 Task: In the  document Reading.rtf Use the tool word Count 'and display word count while typing' Create the translated copy of the document in  'French' Change notification to  All Comments
Action: Mouse moved to (264, 445)
Screenshot: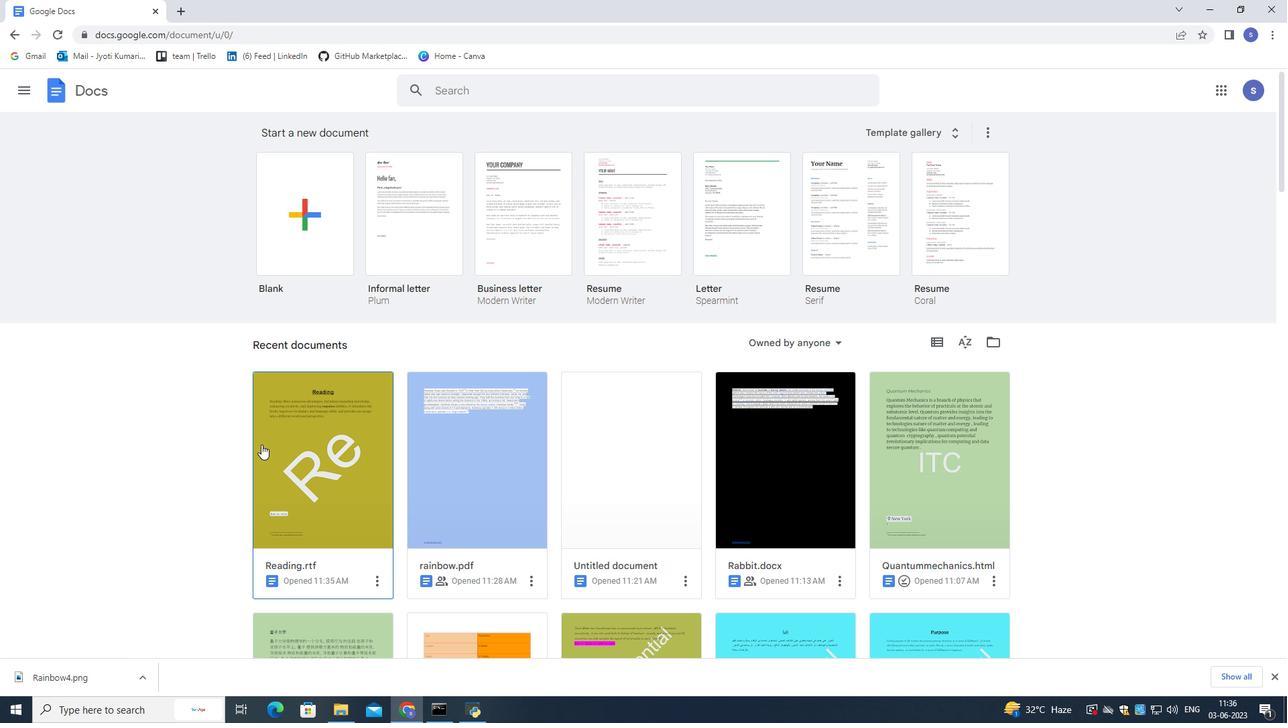 
Action: Mouse pressed left at (264, 445)
Screenshot: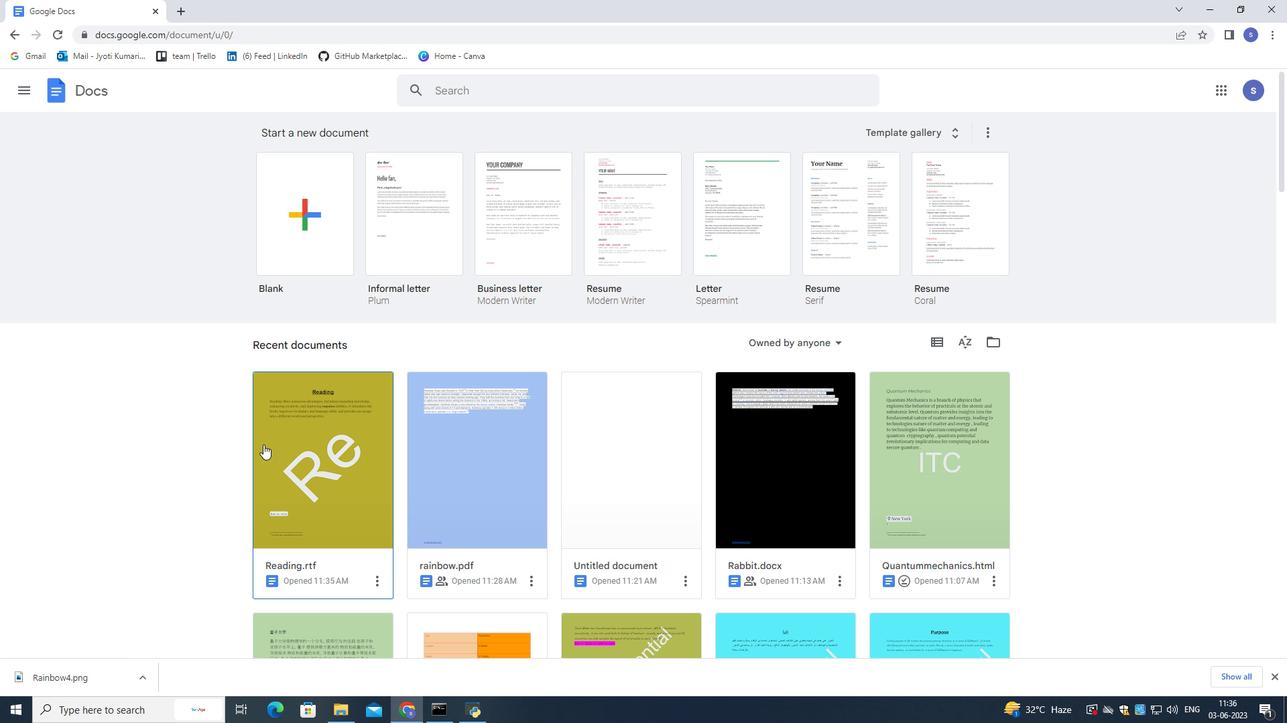 
Action: Mouse pressed left at (264, 445)
Screenshot: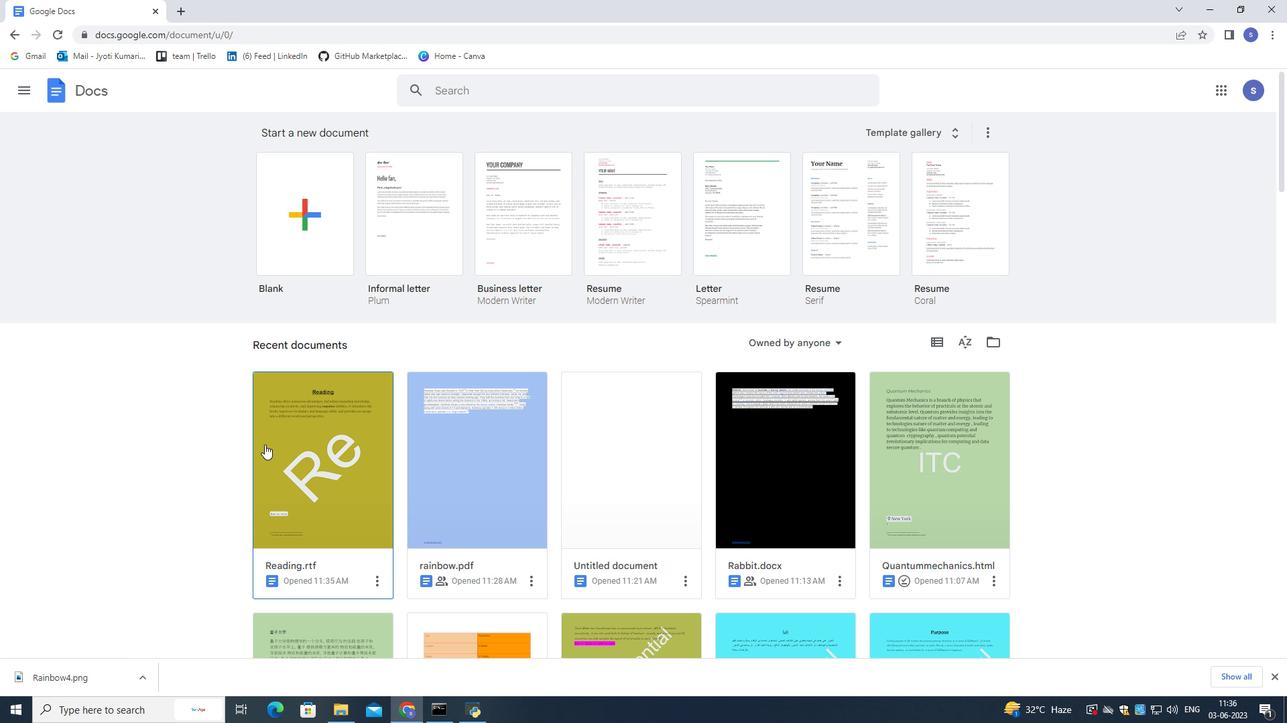 
Action: Mouse moved to (216, 96)
Screenshot: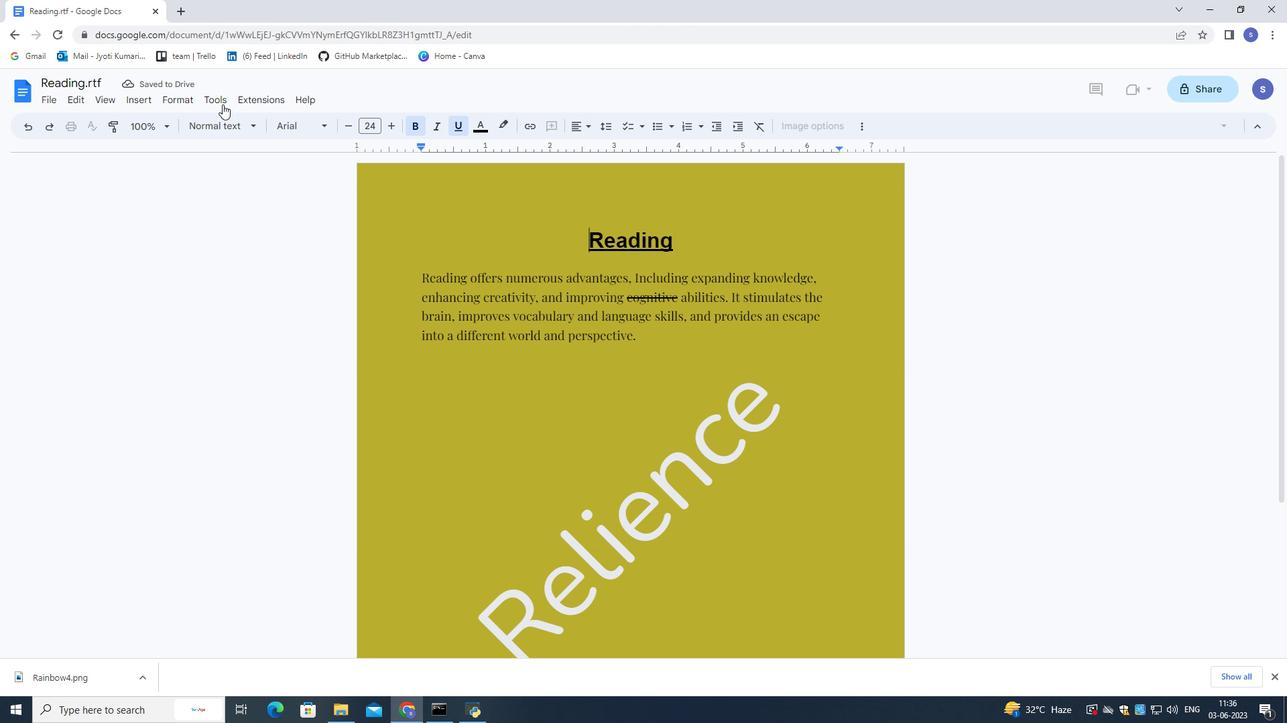 
Action: Mouse pressed left at (216, 96)
Screenshot: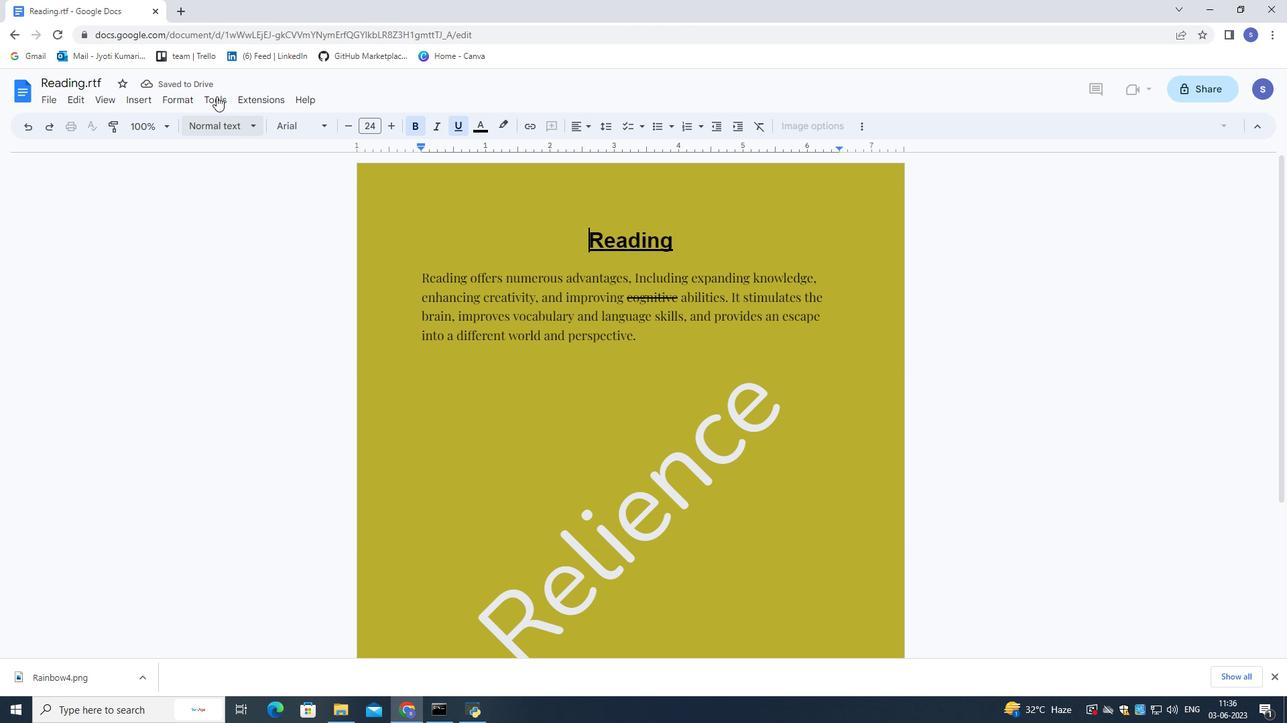 
Action: Mouse moved to (218, 142)
Screenshot: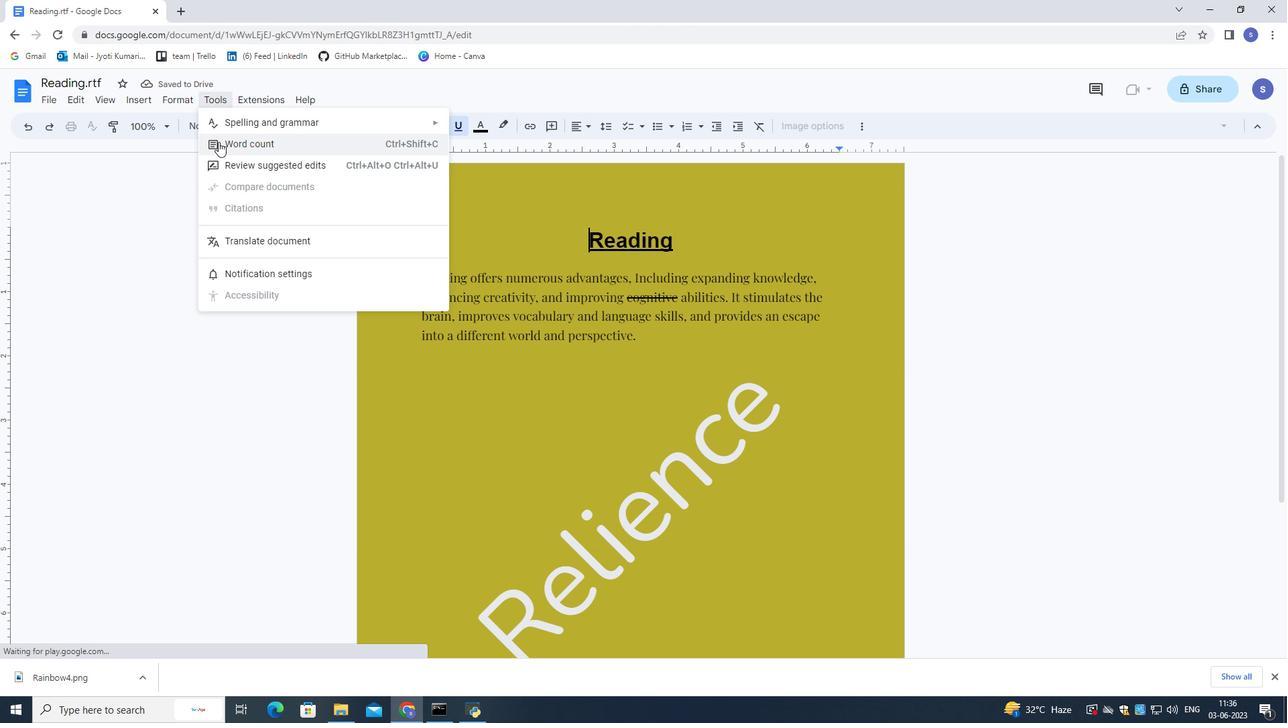 
Action: Mouse pressed left at (218, 142)
Screenshot: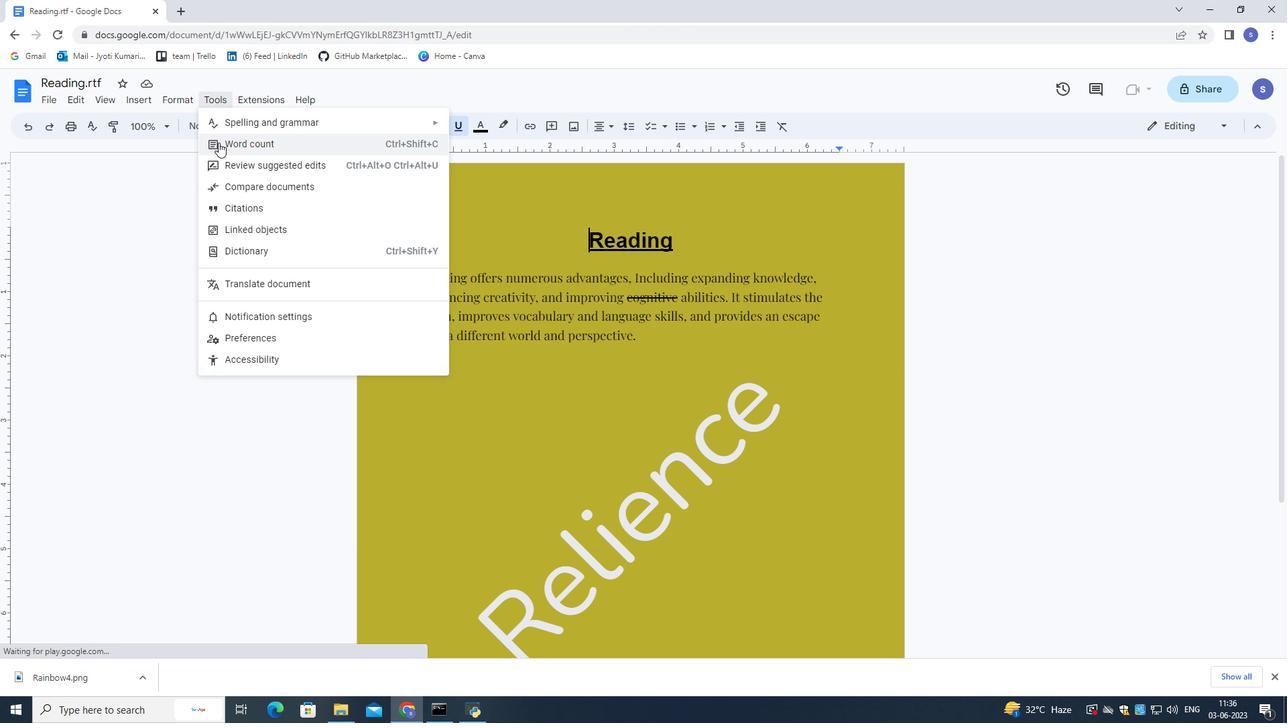 
Action: Mouse moved to (558, 422)
Screenshot: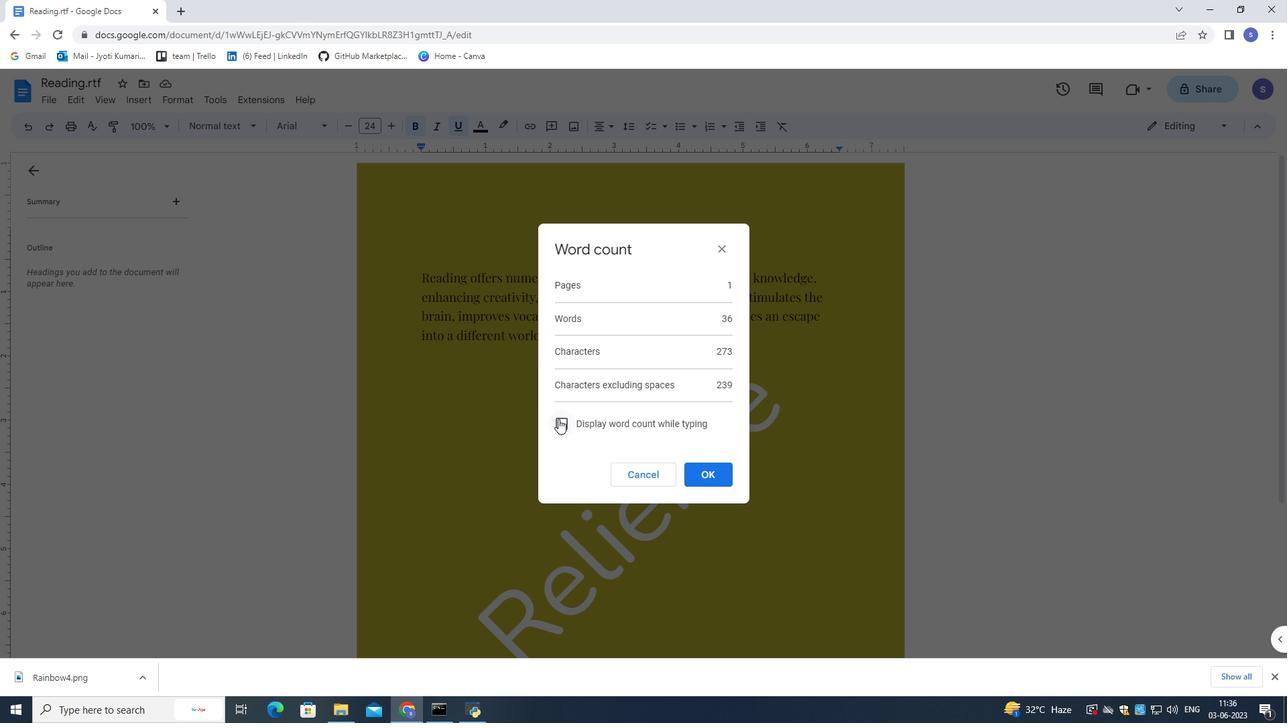 
Action: Mouse pressed left at (558, 422)
Screenshot: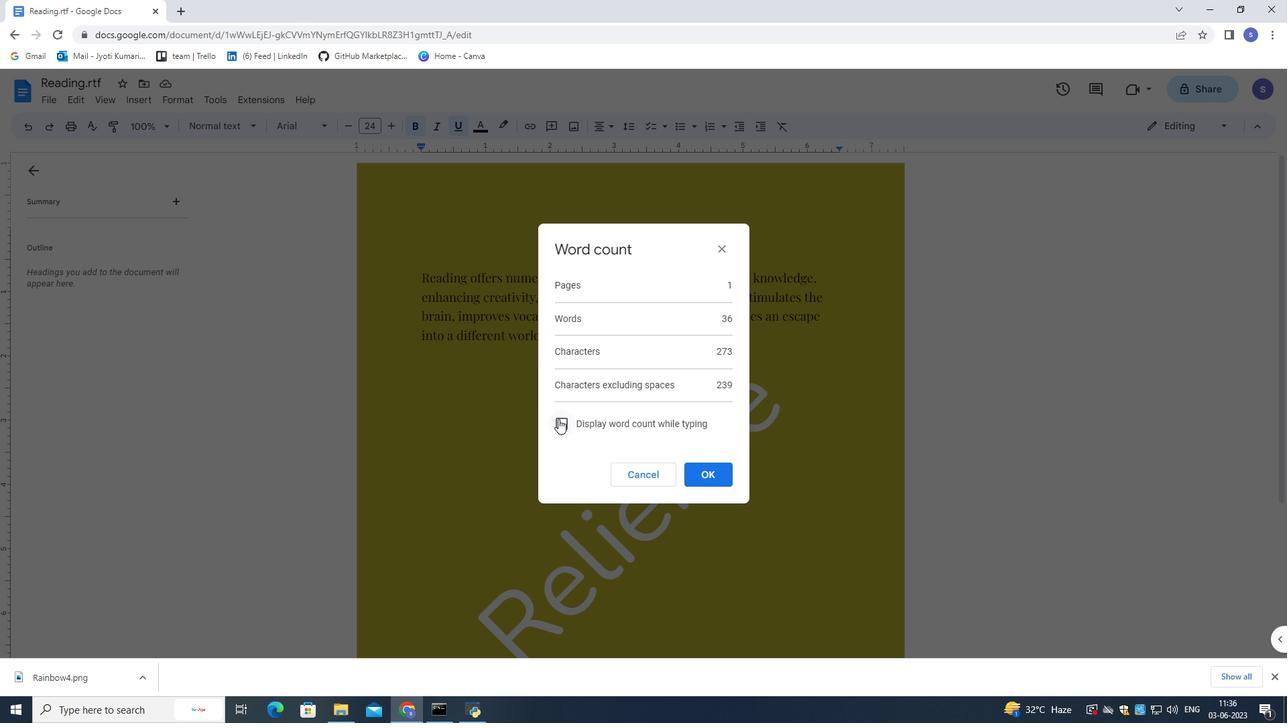 
Action: Mouse moved to (702, 477)
Screenshot: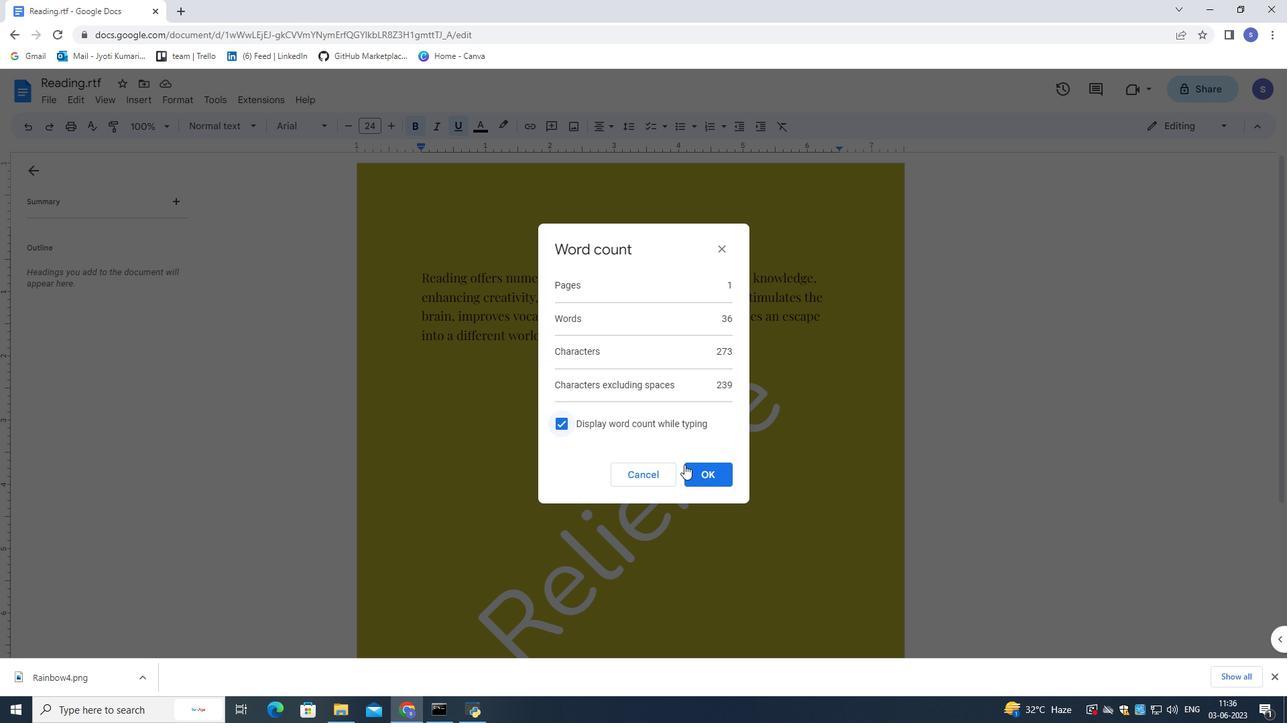 
Action: Mouse pressed left at (702, 477)
Screenshot: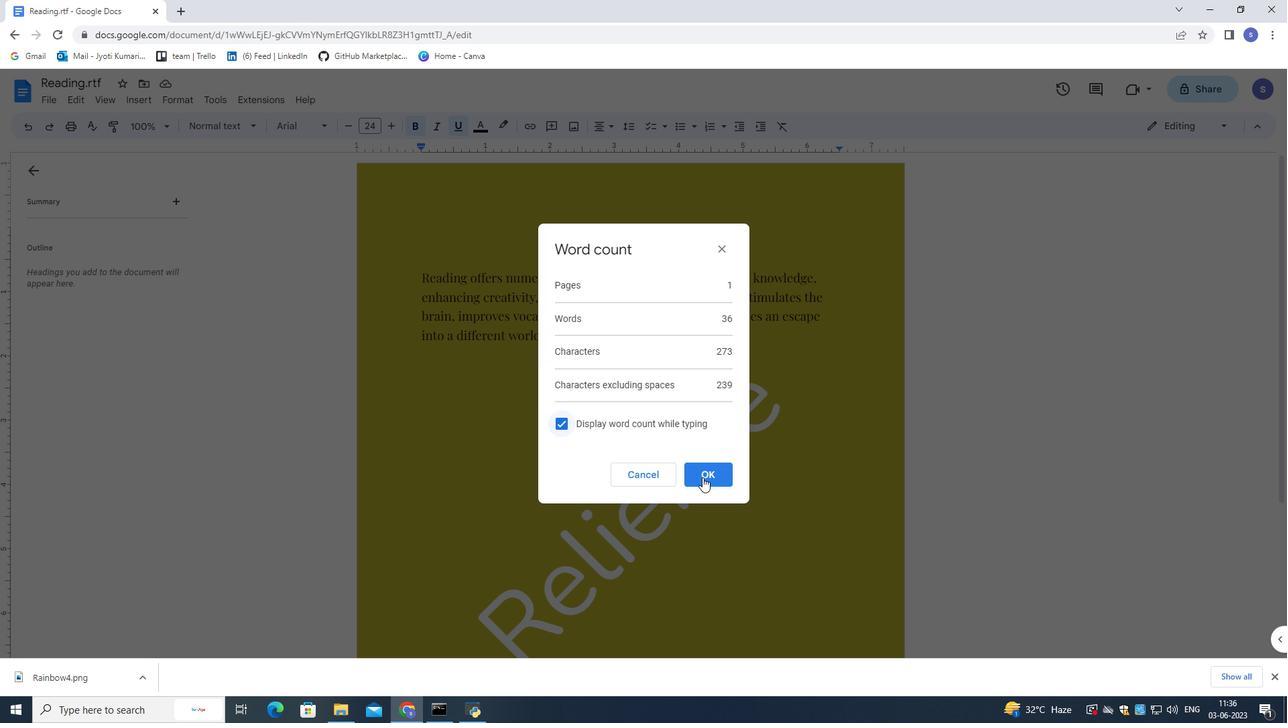 
Action: Mouse moved to (216, 93)
Screenshot: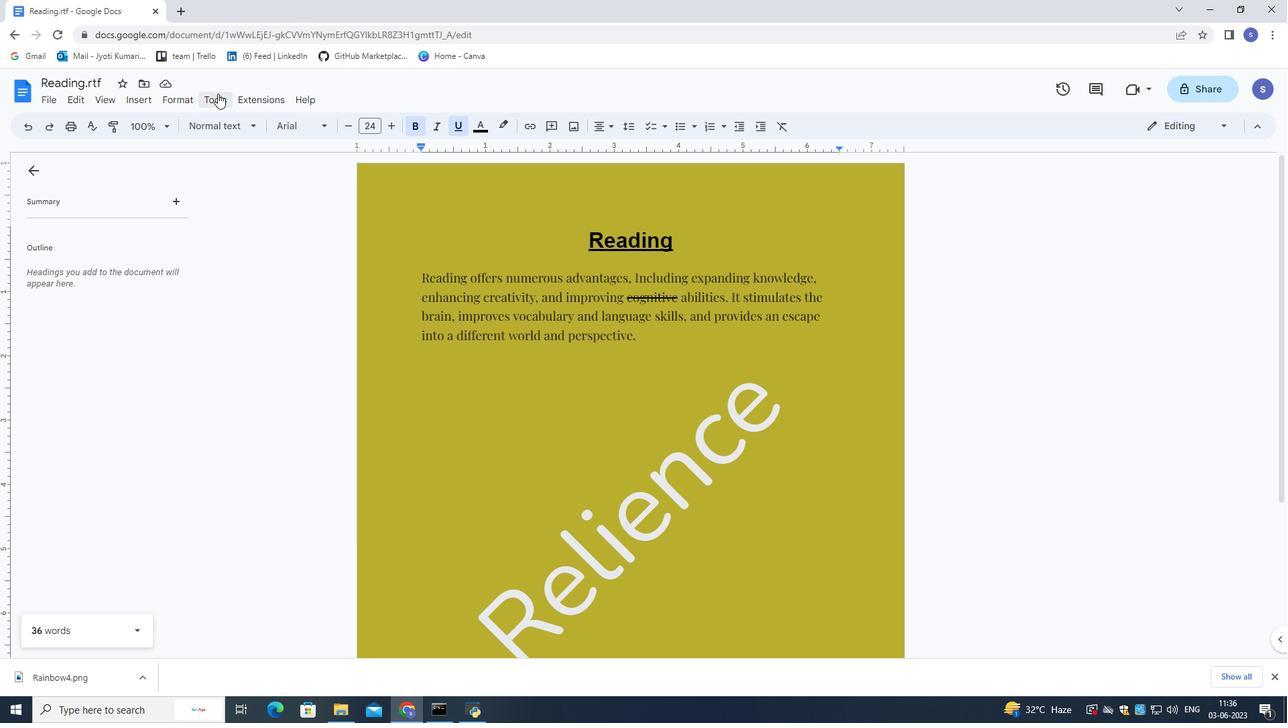 
Action: Mouse pressed left at (216, 93)
Screenshot: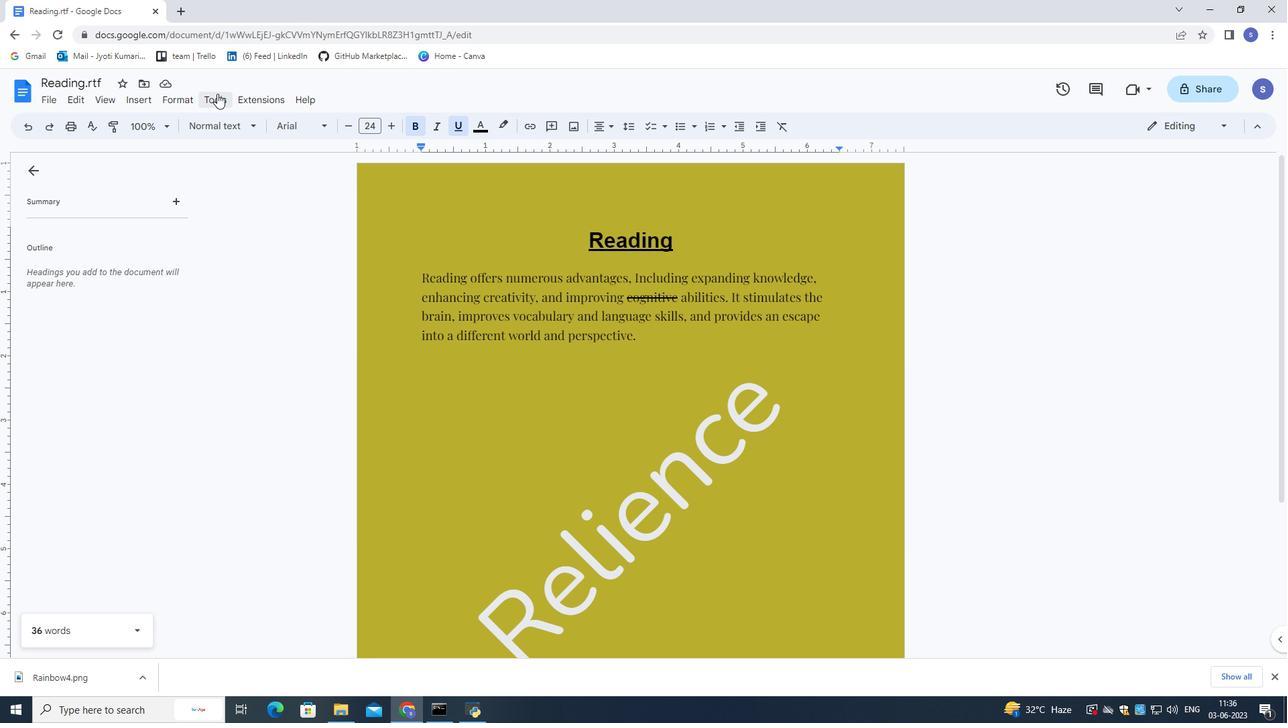 
Action: Mouse moved to (274, 305)
Screenshot: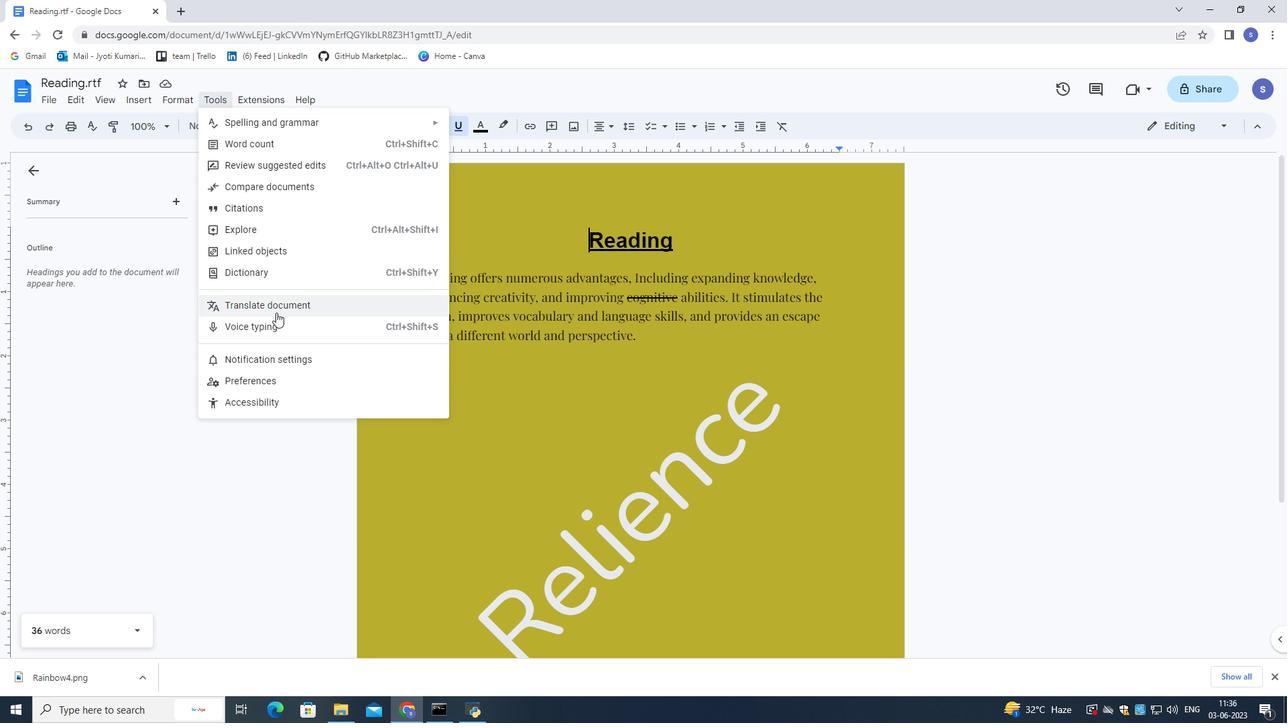 
Action: Mouse pressed left at (274, 305)
Screenshot: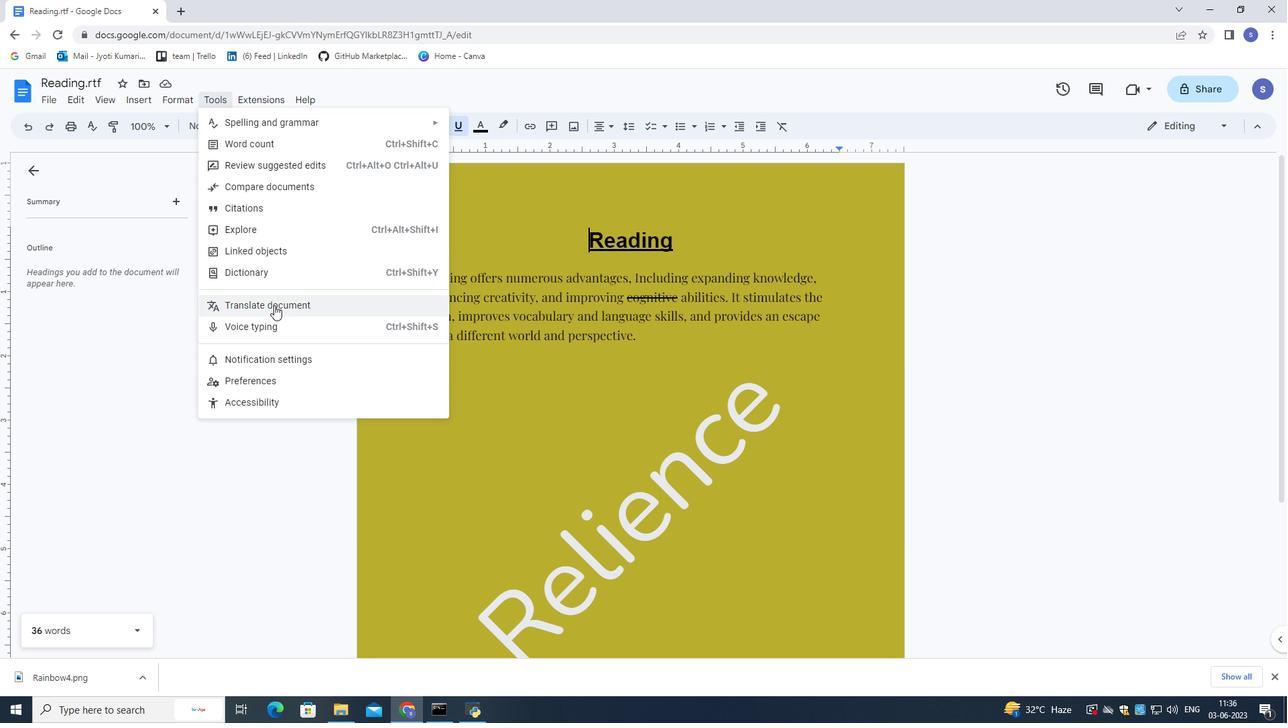 
Action: Mouse moved to (609, 387)
Screenshot: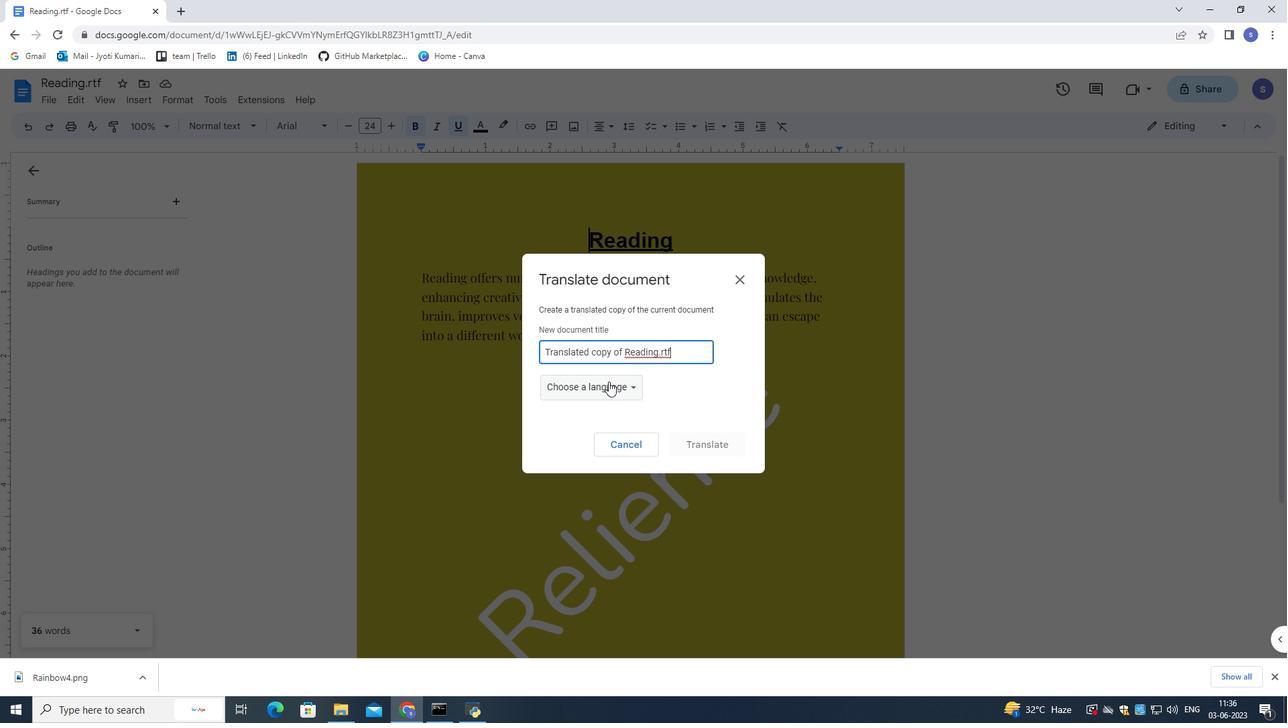 
Action: Mouse pressed left at (609, 387)
Screenshot: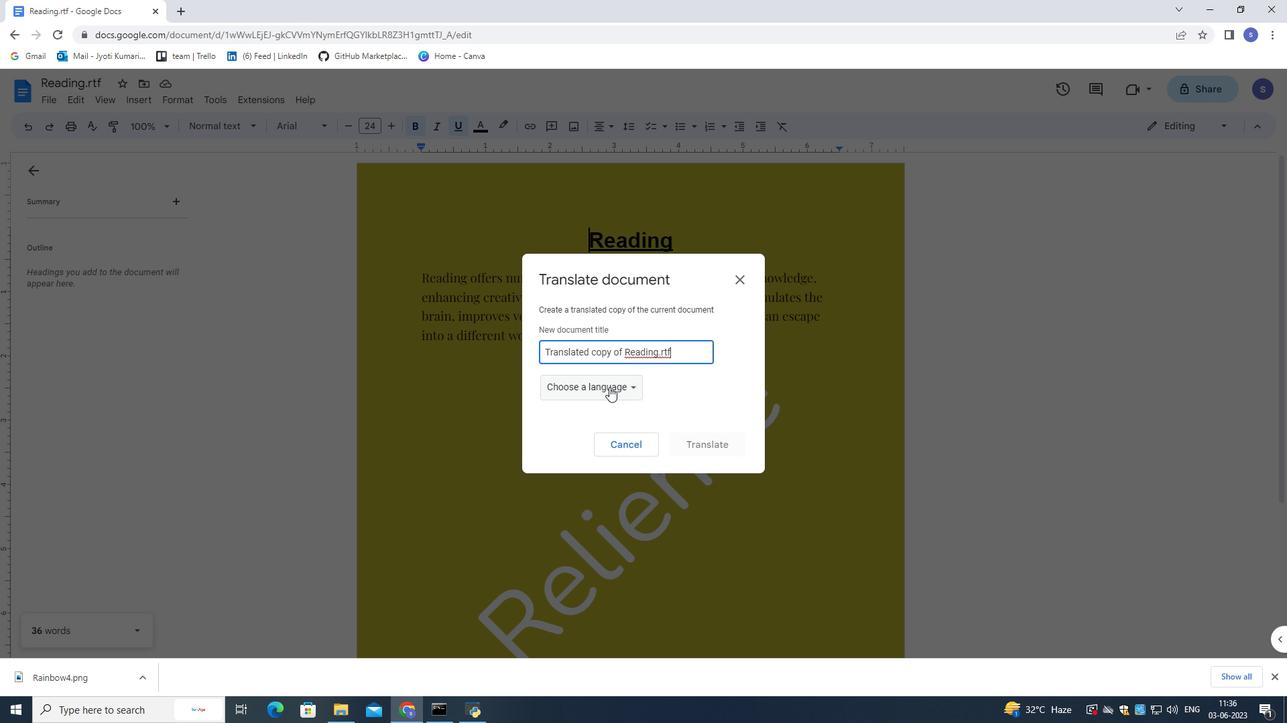 
Action: Mouse moved to (591, 395)
Screenshot: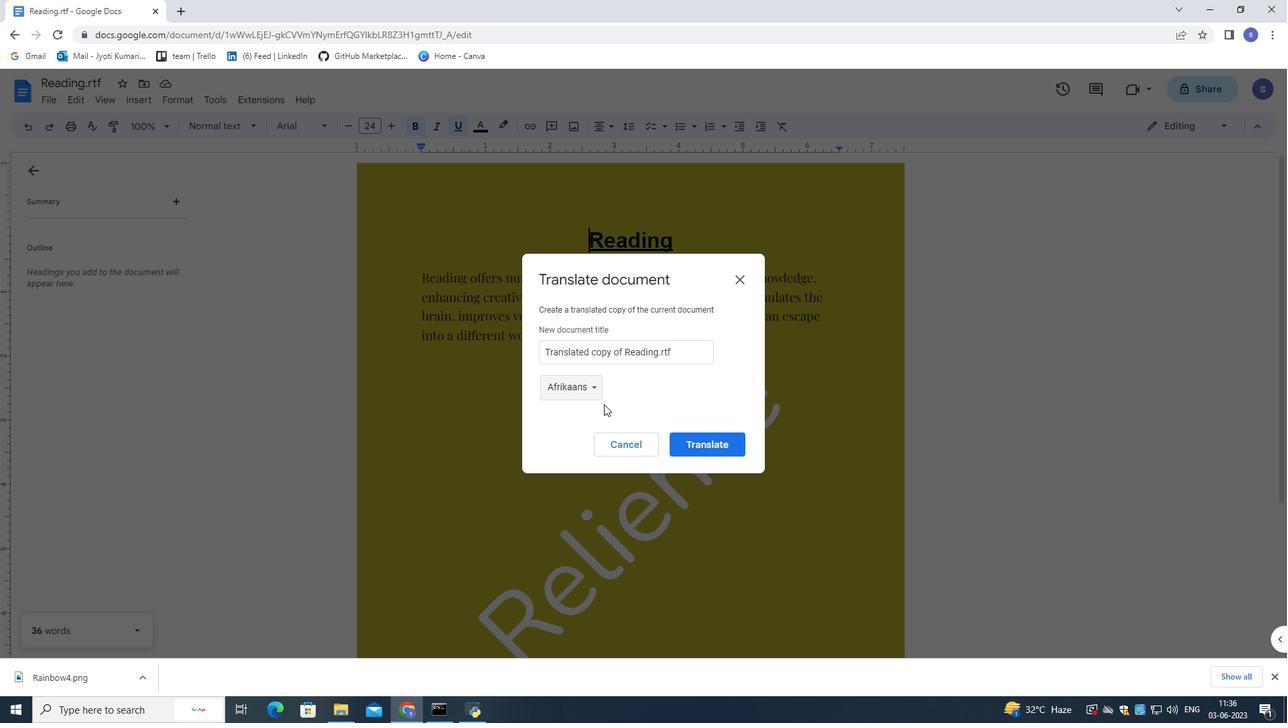 
Action: Mouse pressed left at (591, 395)
Screenshot: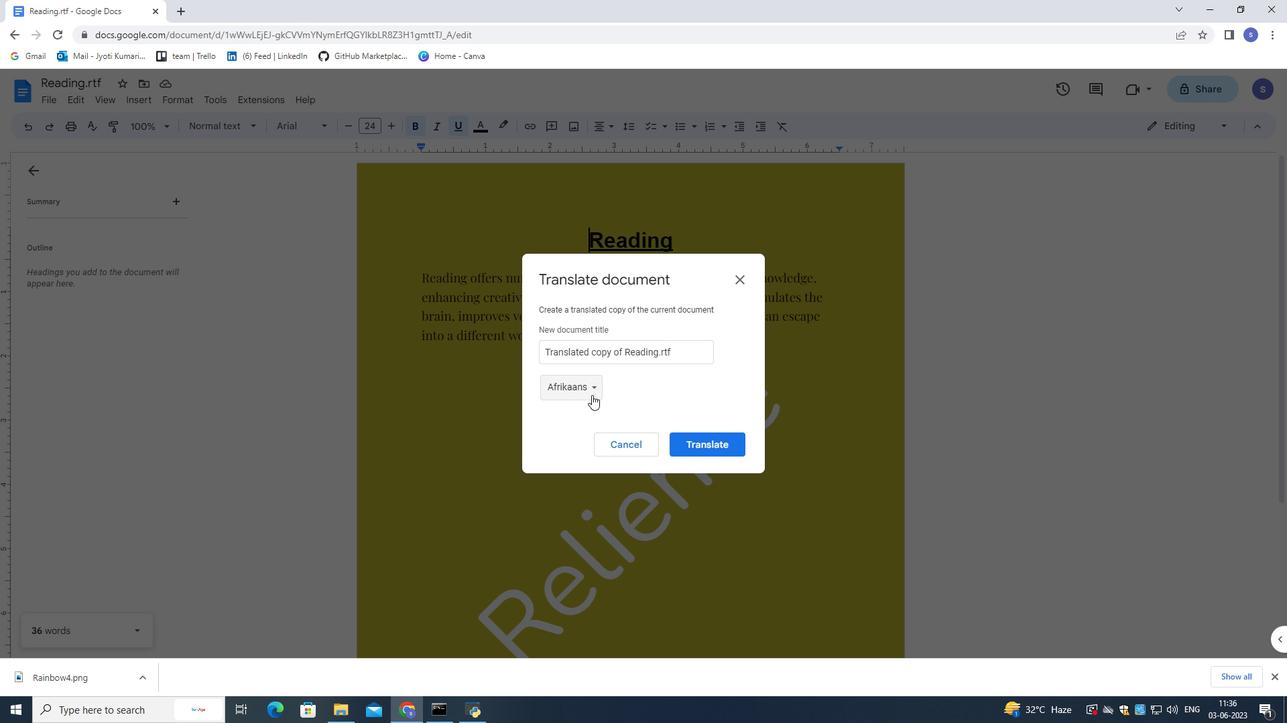 
Action: Mouse scrolled (591, 394) with delta (0, 0)
Screenshot: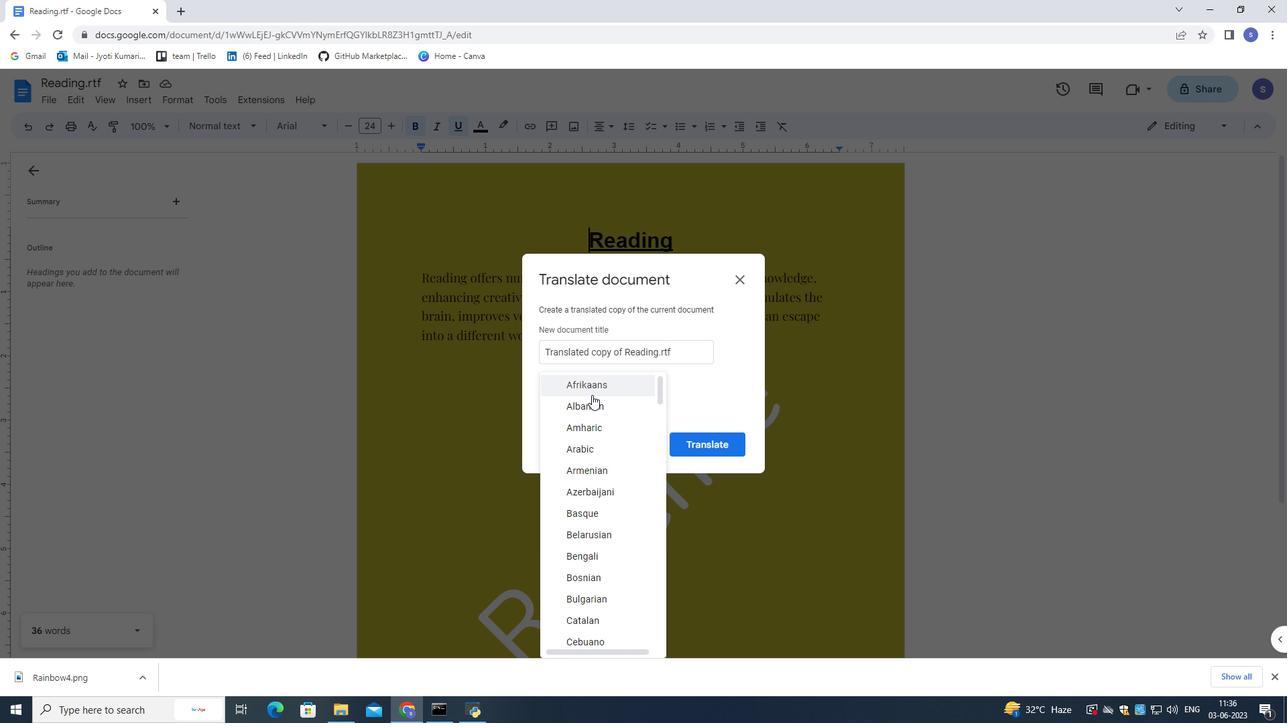 
Action: Mouse moved to (591, 397)
Screenshot: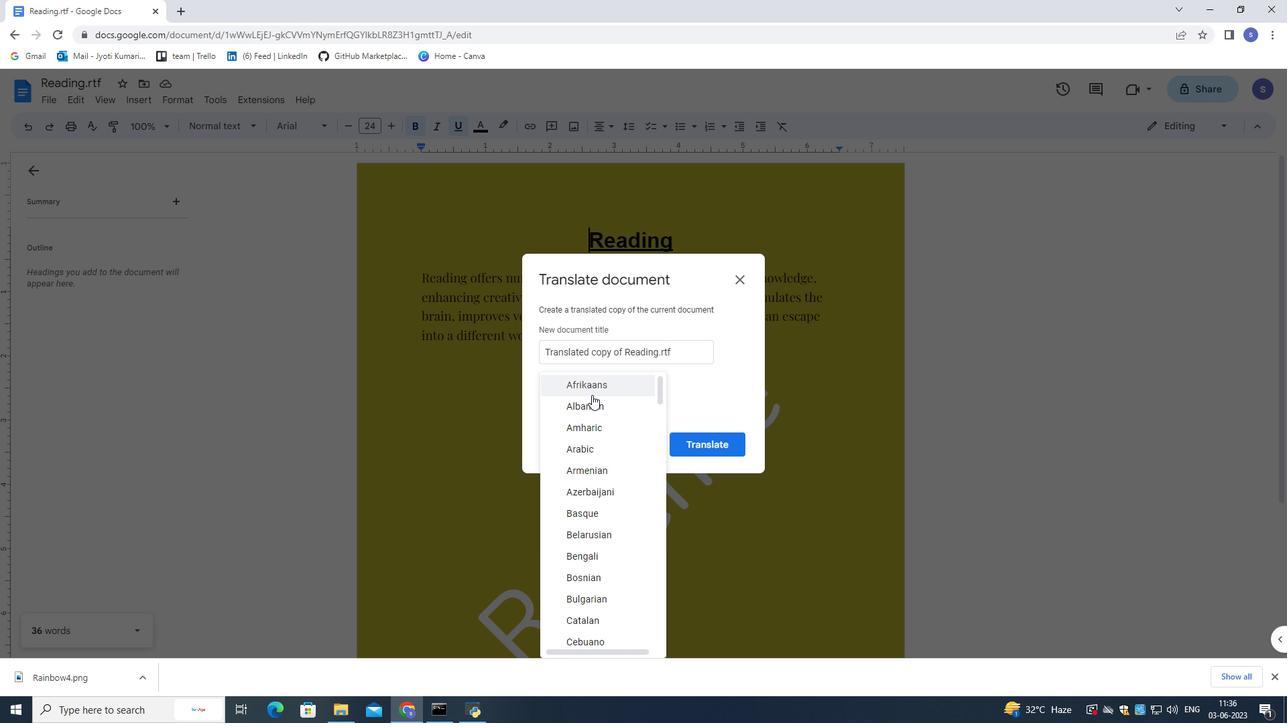 
Action: Mouse scrolled (591, 396) with delta (0, 0)
Screenshot: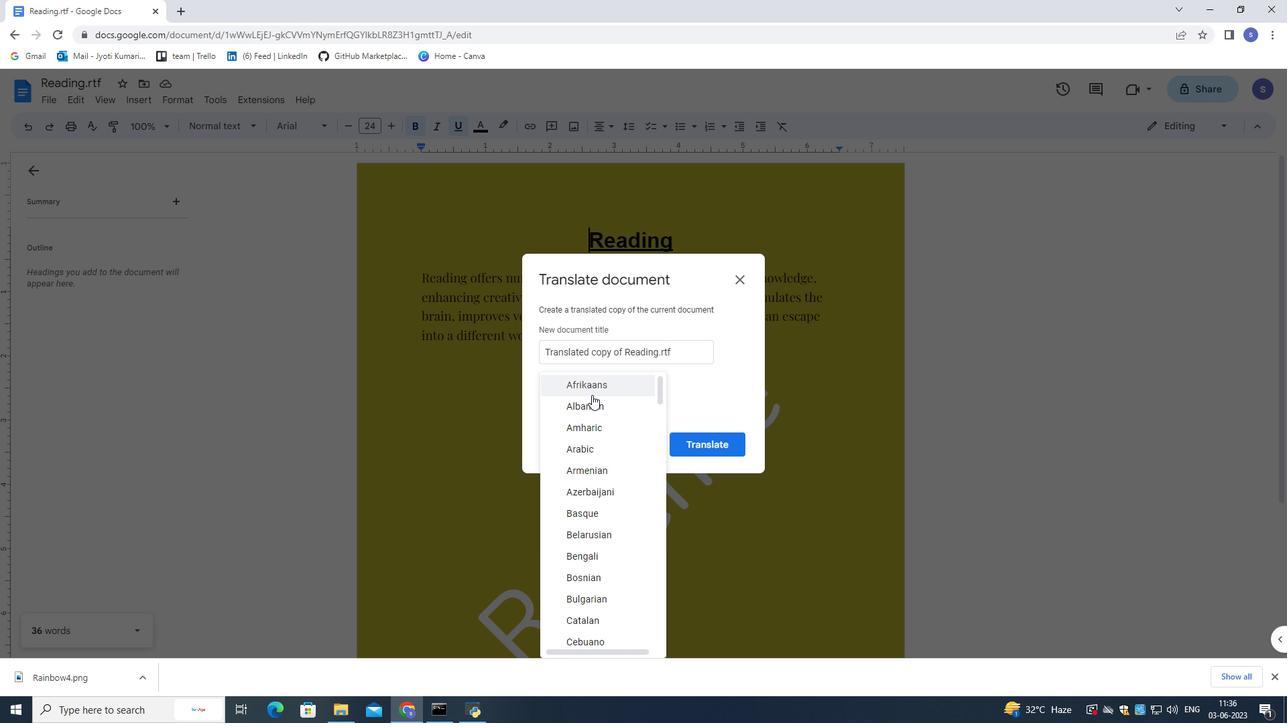 
Action: Mouse moved to (591, 402)
Screenshot: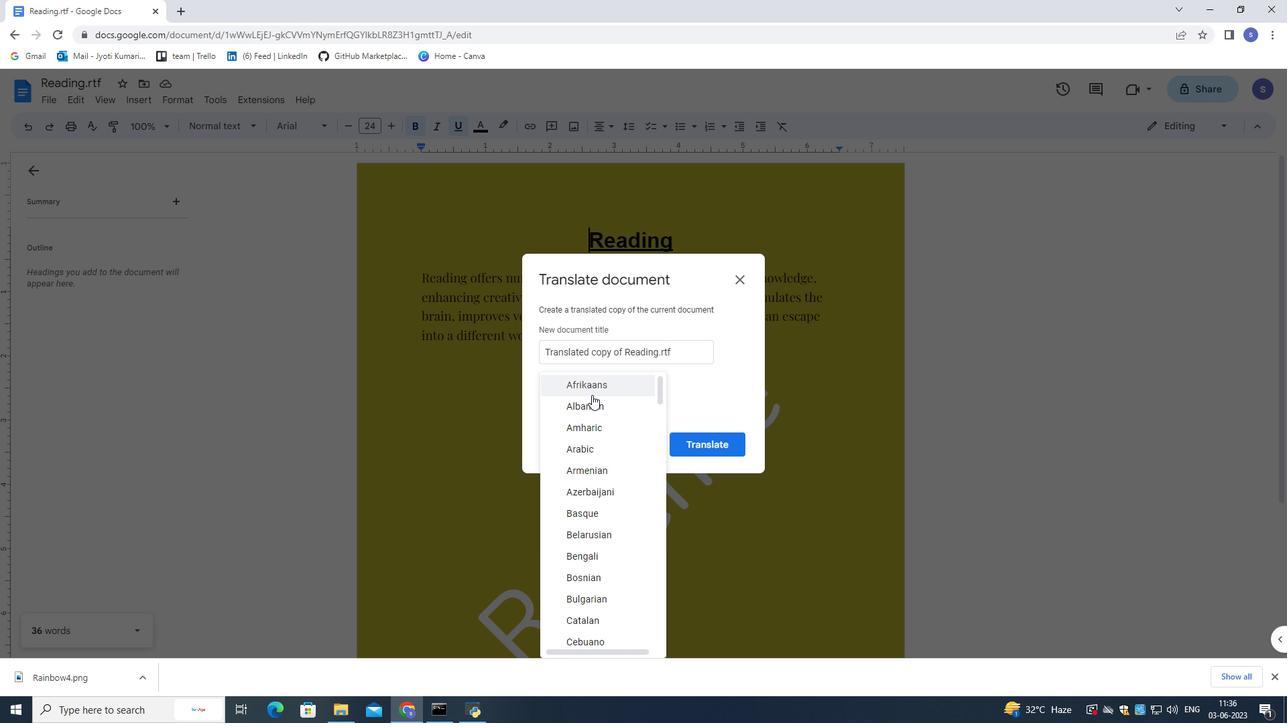 
Action: Mouse scrolled (591, 401) with delta (0, 0)
Screenshot: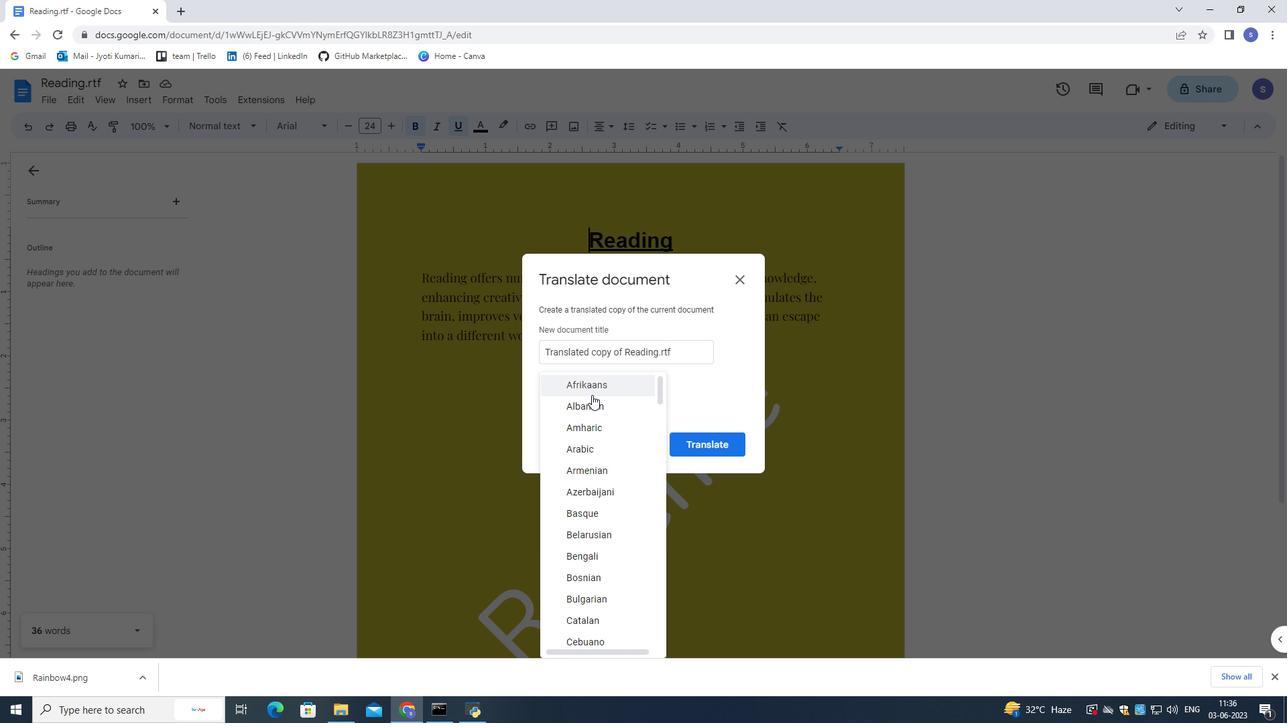 
Action: Mouse moved to (591, 407)
Screenshot: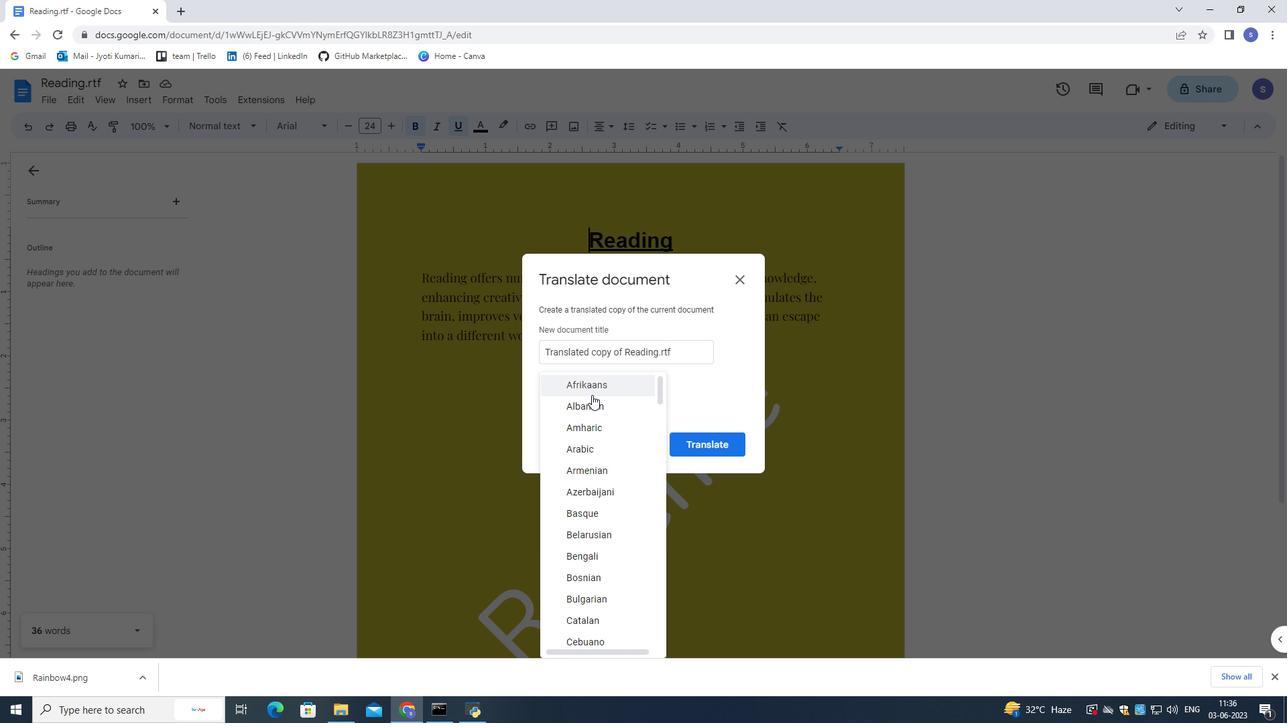 
Action: Mouse scrolled (591, 406) with delta (0, 0)
Screenshot: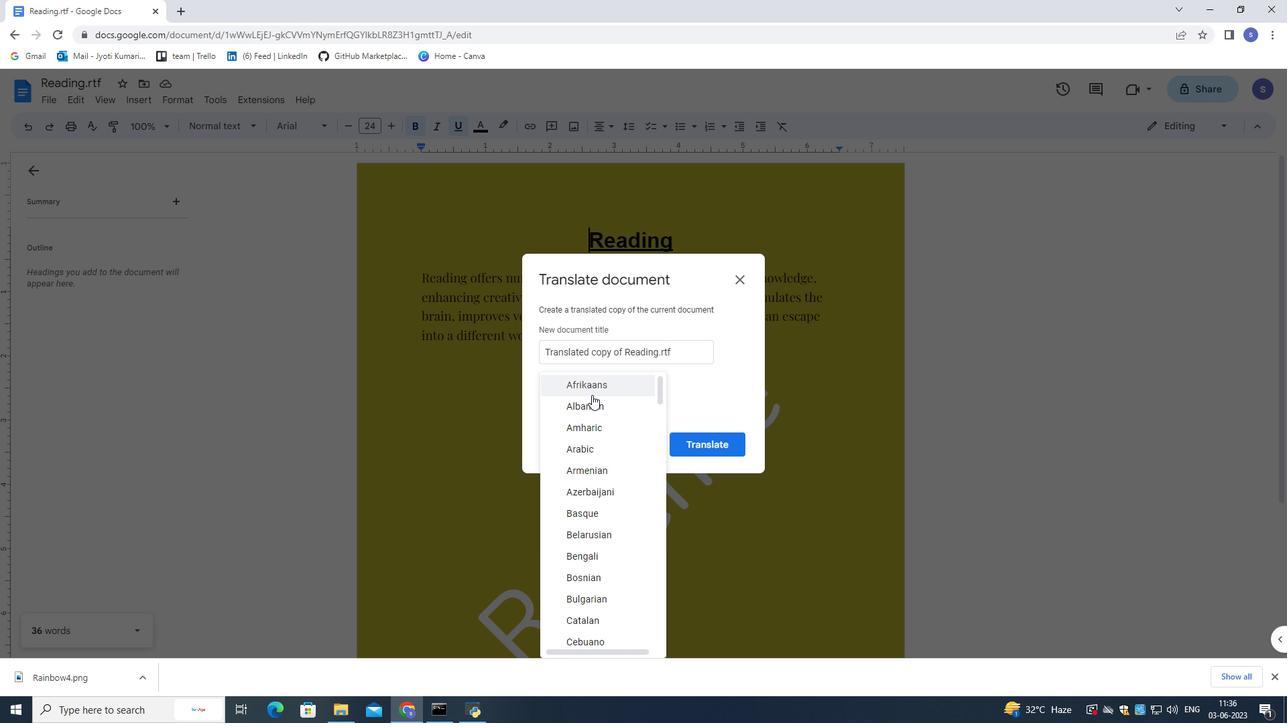 
Action: Mouse moved to (591, 410)
Screenshot: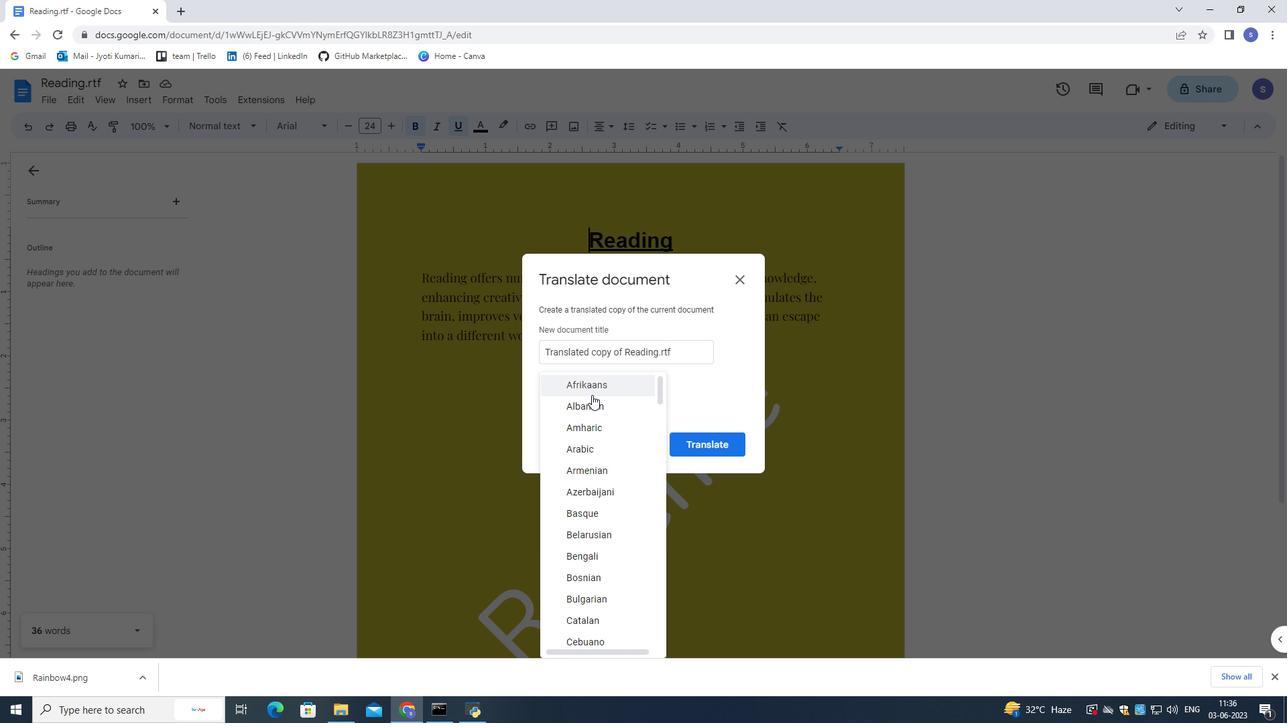 
Action: Mouse scrolled (591, 410) with delta (0, 0)
Screenshot: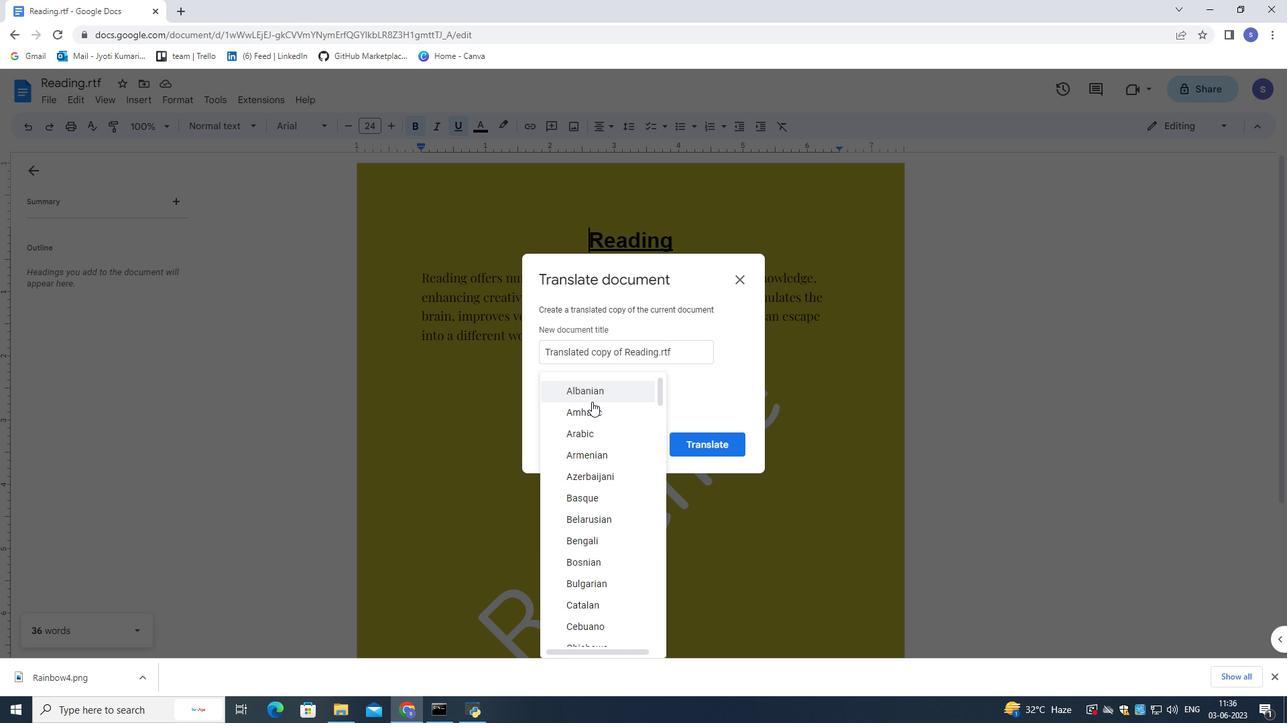
Action: Mouse moved to (591, 416)
Screenshot: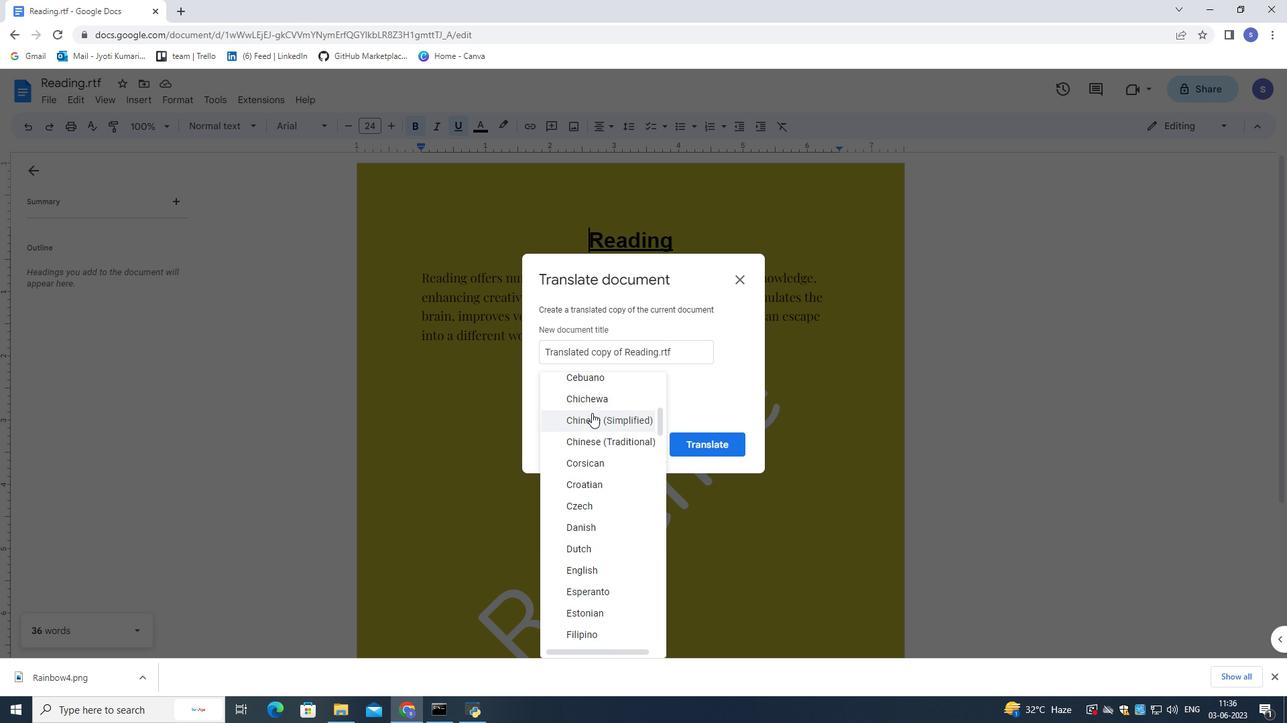 
Action: Mouse scrolled (591, 416) with delta (0, 0)
Screenshot: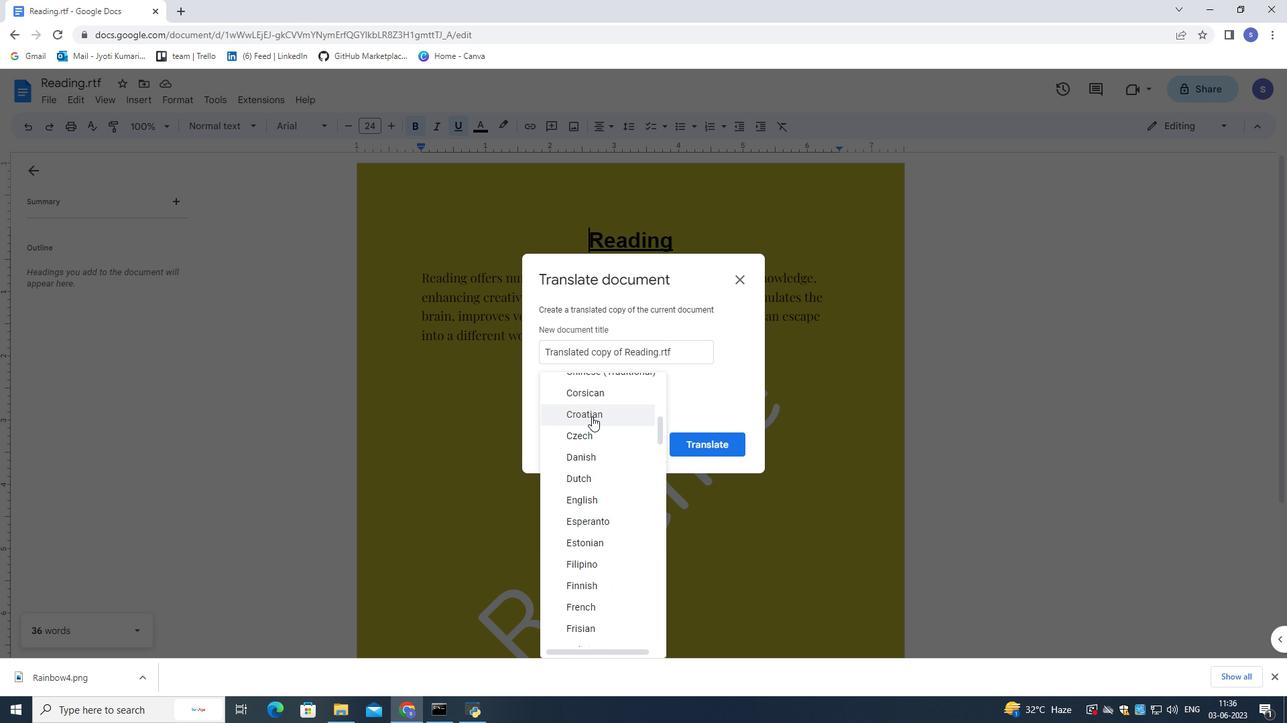 
Action: Mouse scrolled (591, 416) with delta (0, 0)
Screenshot: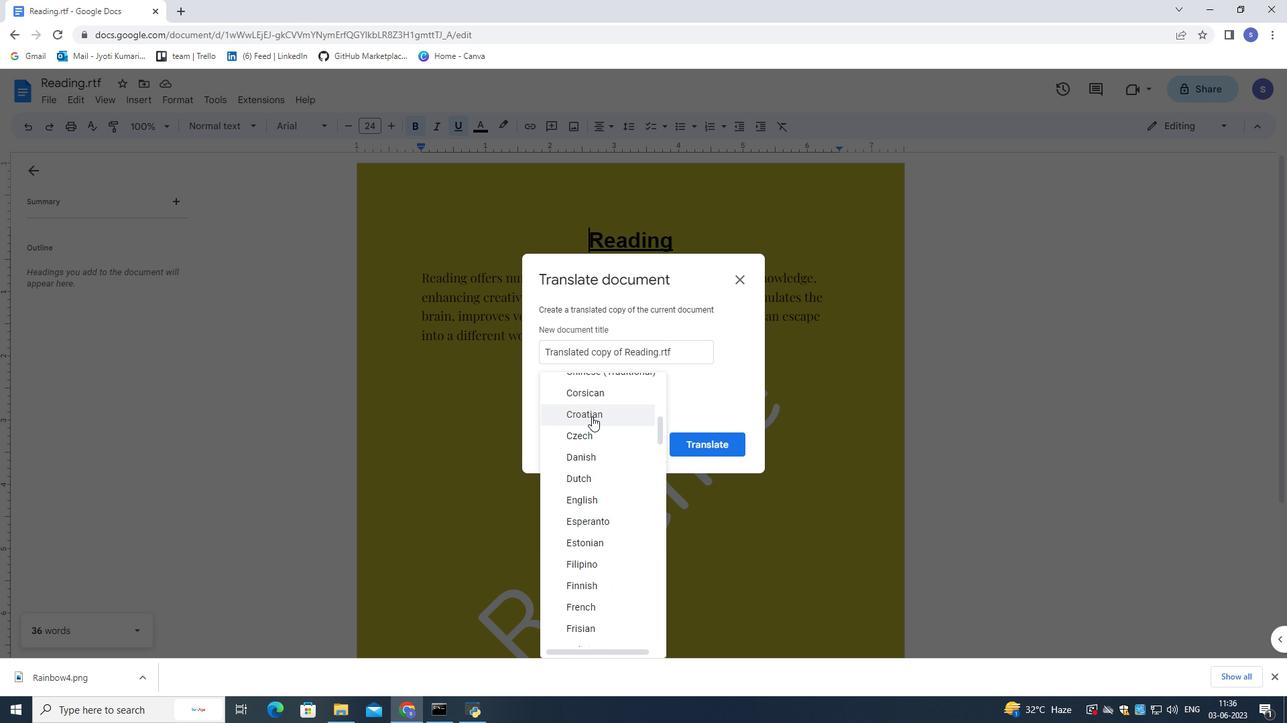 
Action: Mouse scrolled (591, 416) with delta (0, 0)
Screenshot: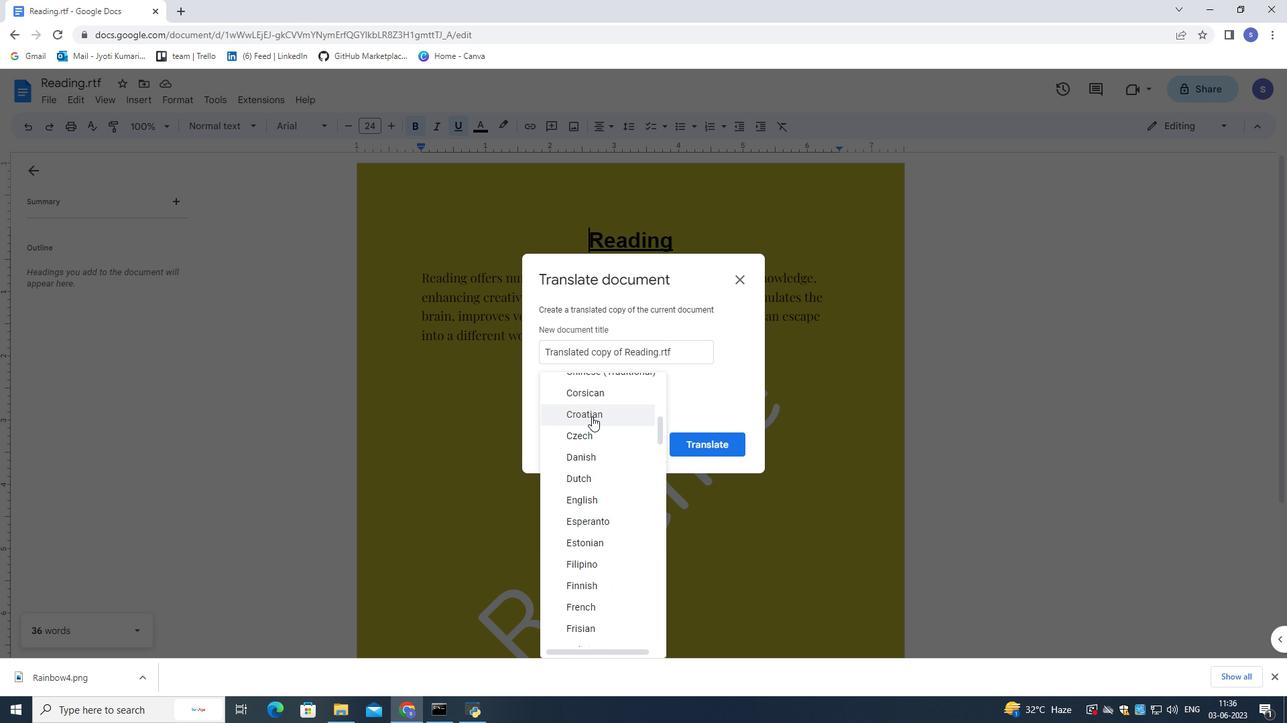 
Action: Mouse scrolled (591, 416) with delta (0, 0)
Screenshot: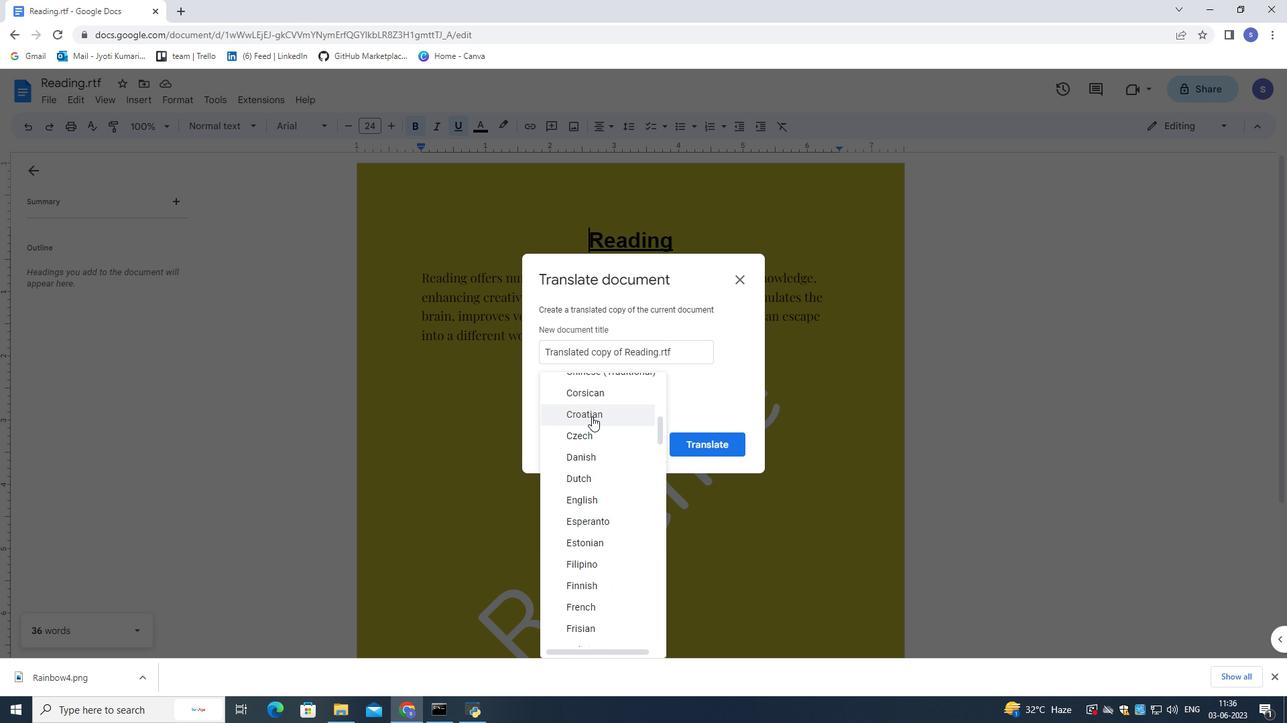 
Action: Mouse scrolled (591, 417) with delta (0, 0)
Screenshot: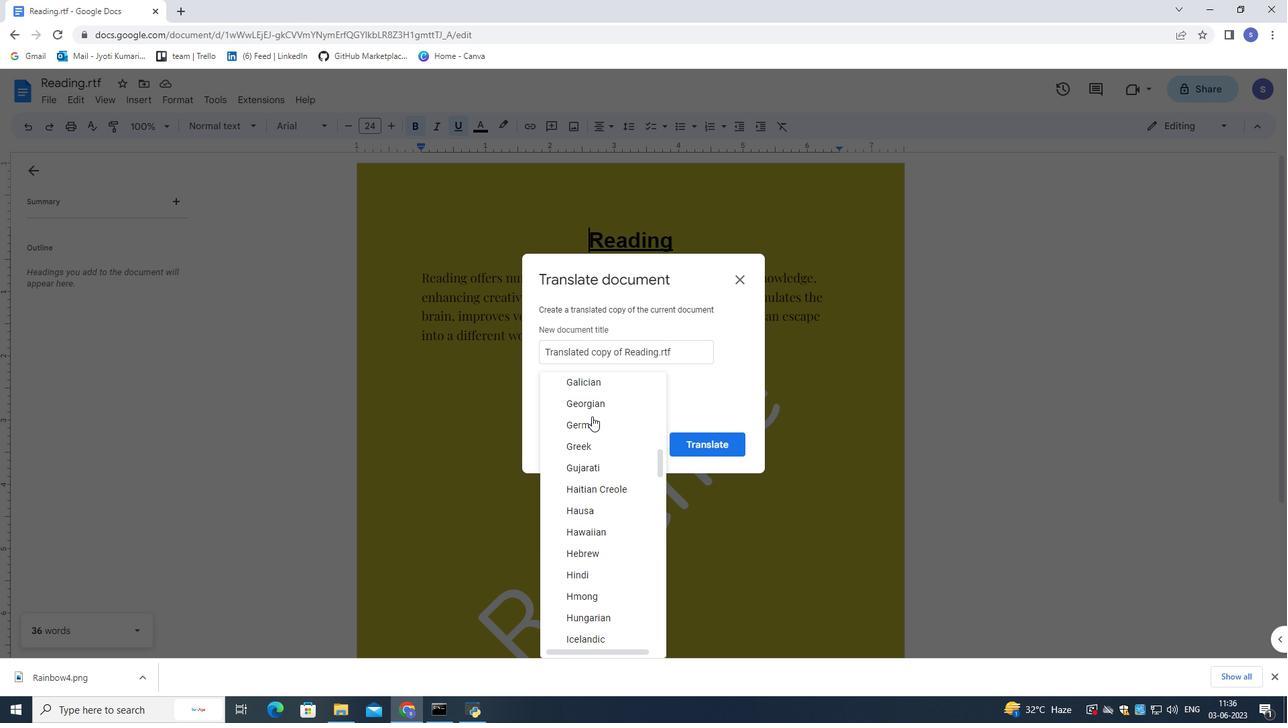 
Action: Mouse scrolled (591, 417) with delta (0, 0)
Screenshot: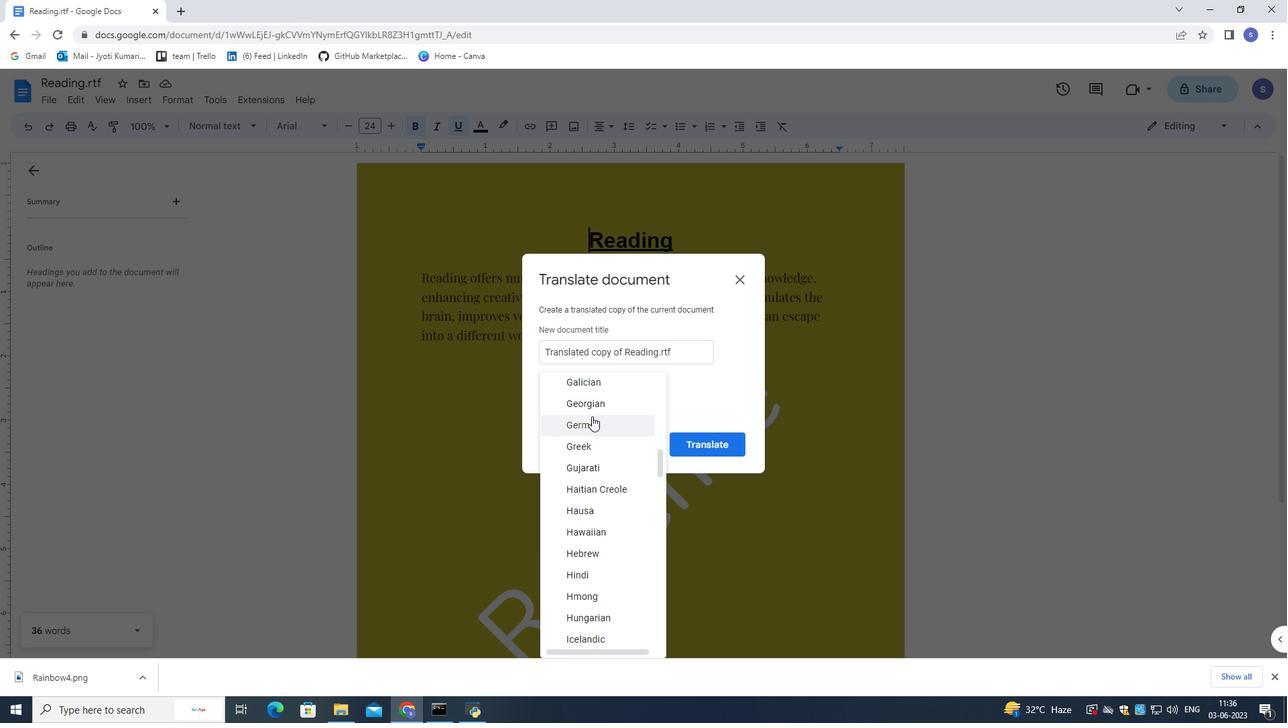 
Action: Mouse scrolled (591, 417) with delta (0, 0)
Screenshot: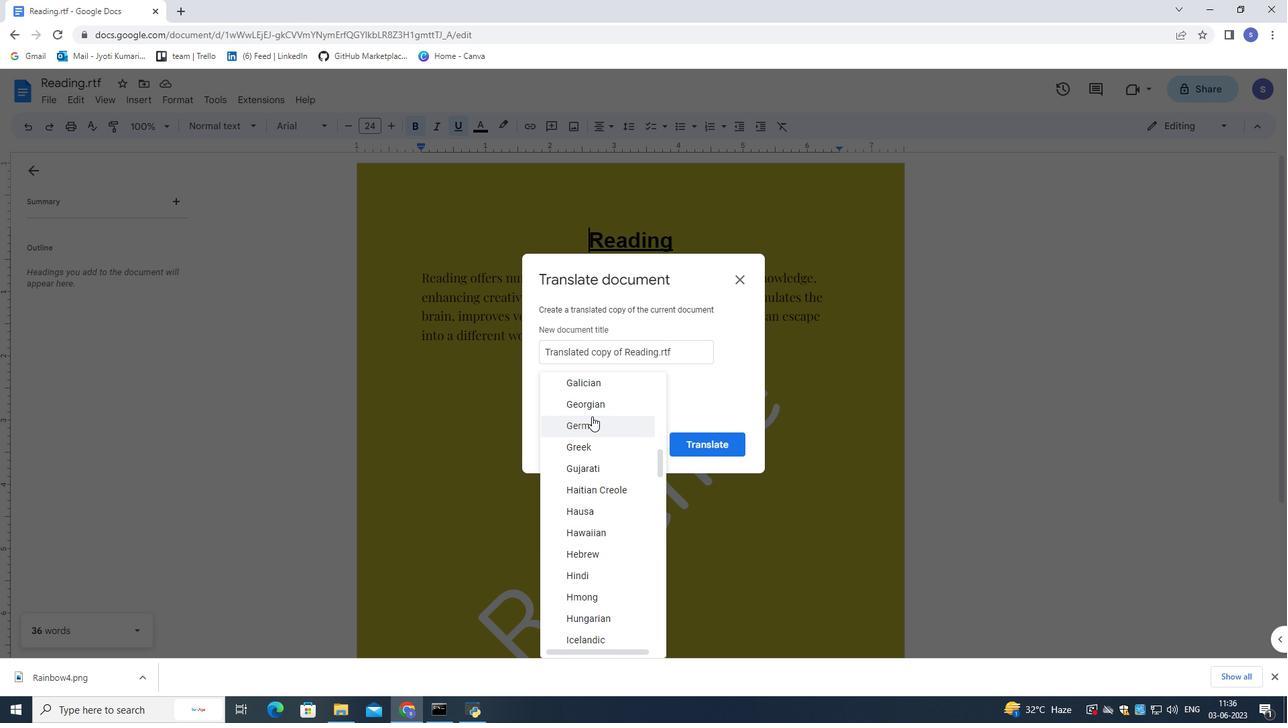 
Action: Mouse moved to (600, 539)
Screenshot: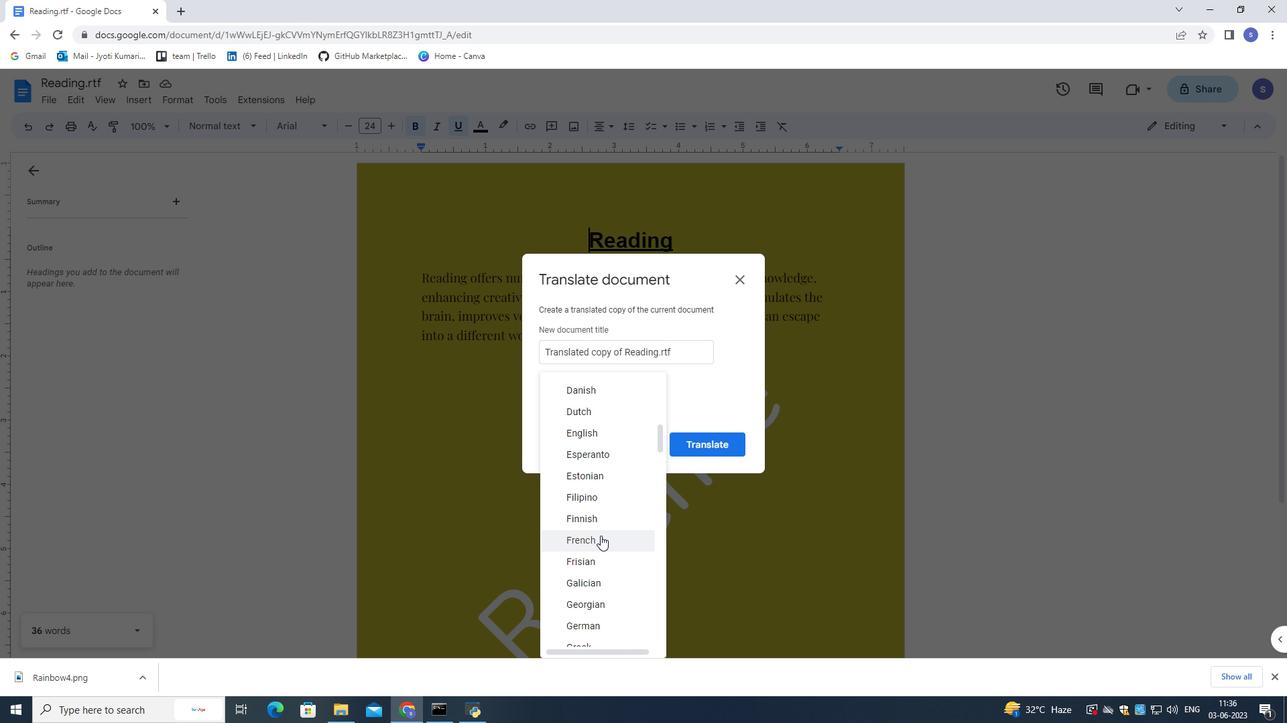 
Action: Mouse pressed left at (600, 539)
Screenshot: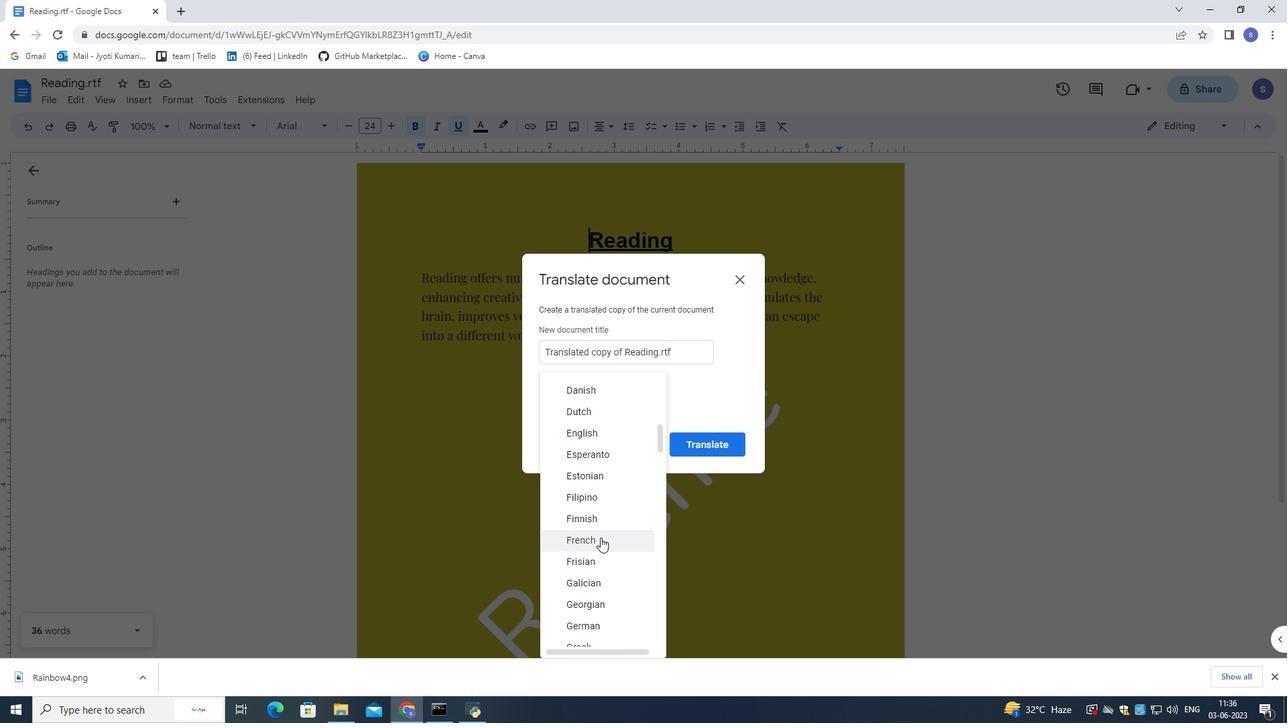
Action: Mouse moved to (681, 447)
Screenshot: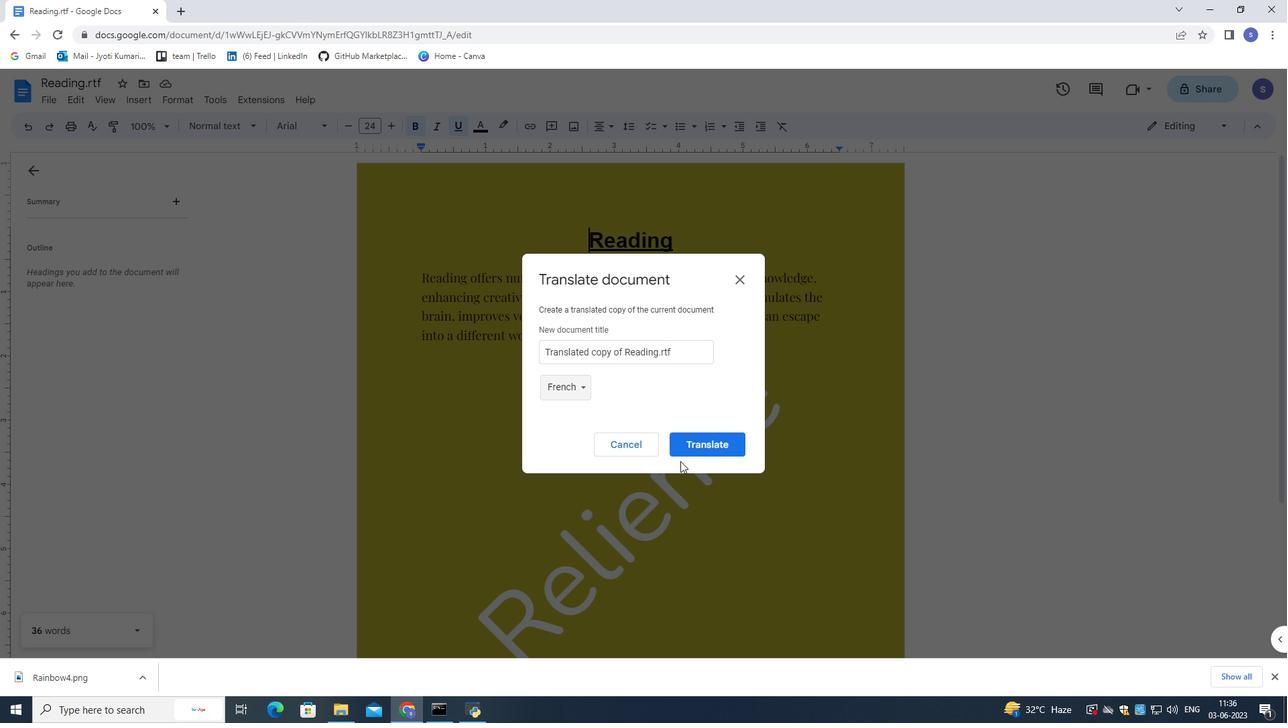 
Action: Mouse pressed left at (681, 447)
Screenshot: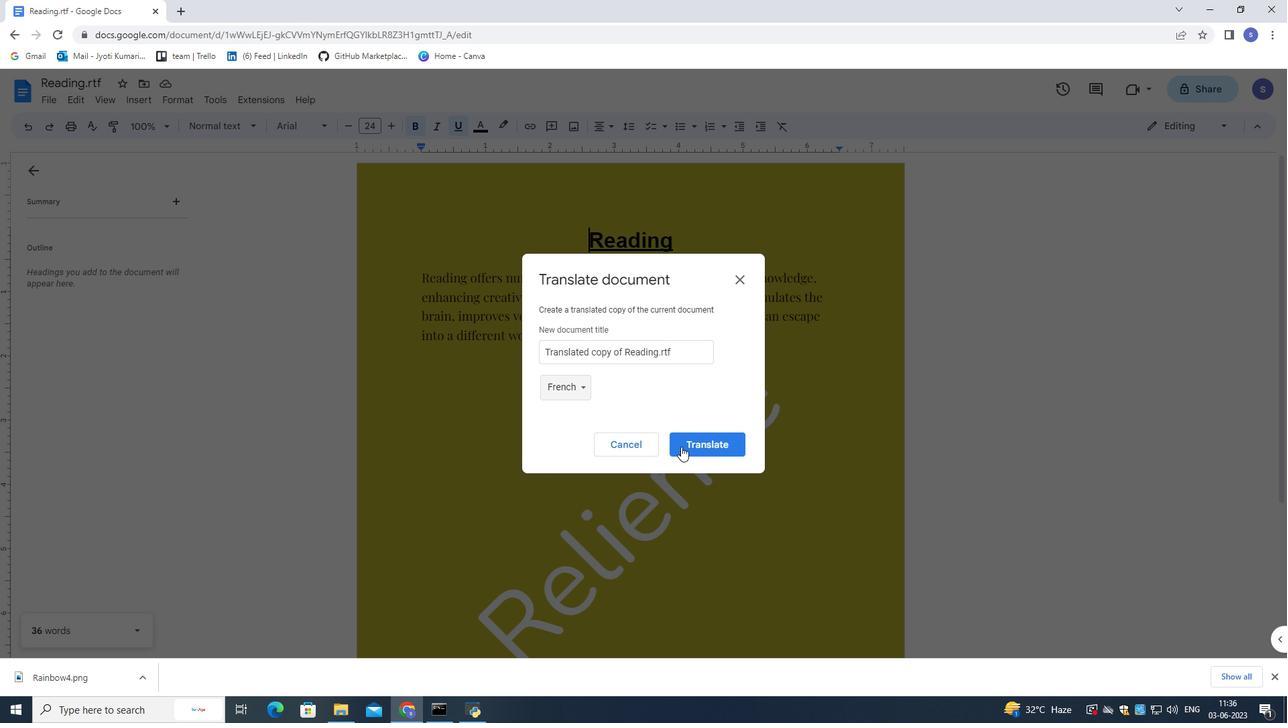 
Action: Mouse moved to (211, 93)
Screenshot: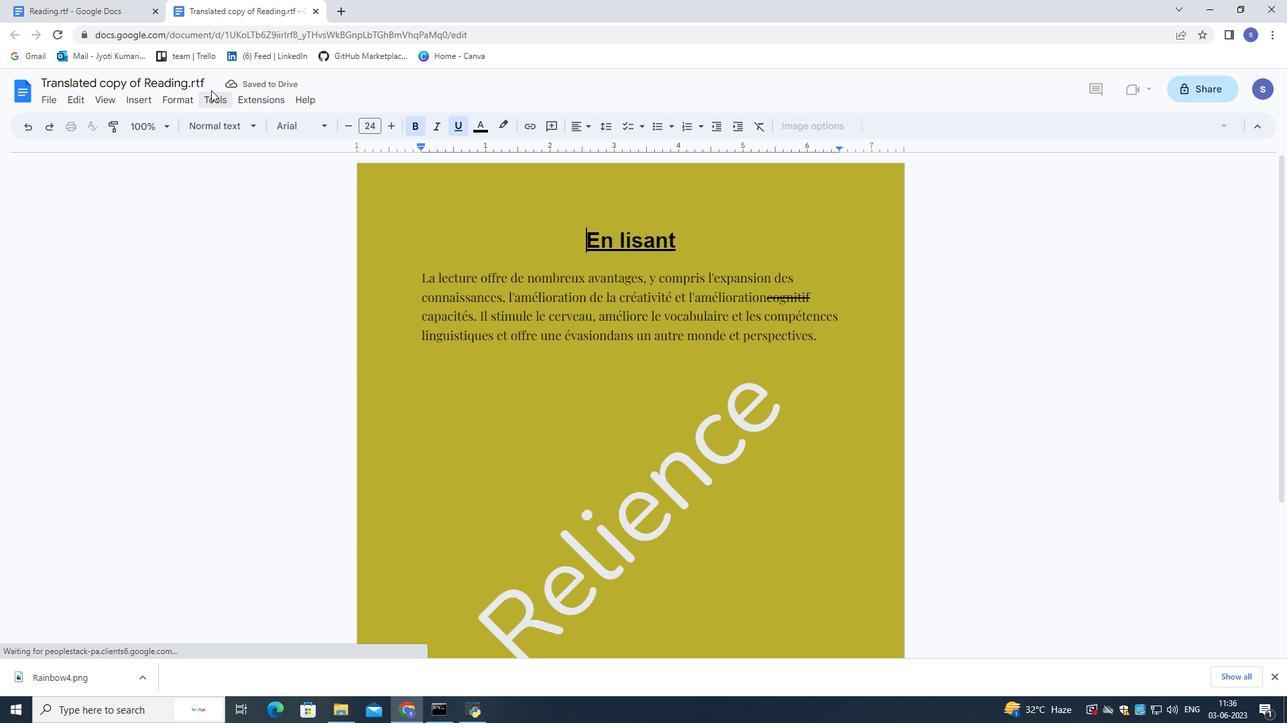 
Action: Mouse pressed left at (211, 93)
Screenshot: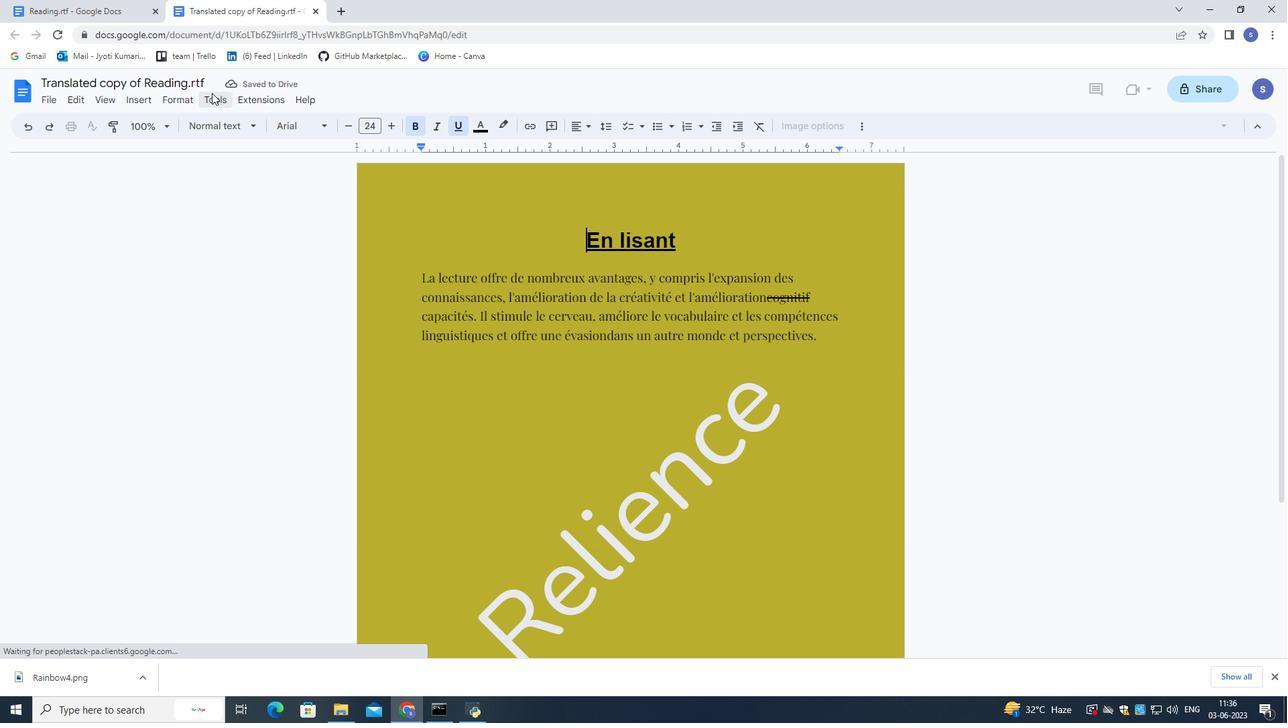 
Action: Mouse moved to (321, 361)
Screenshot: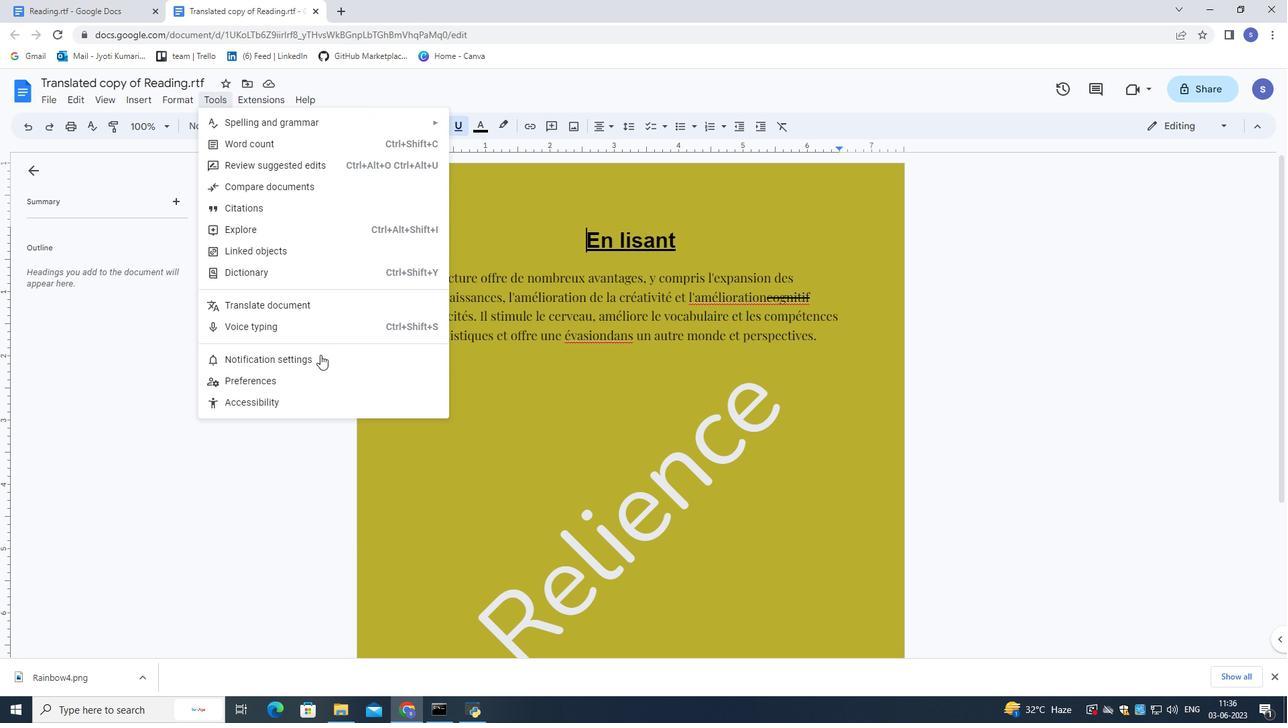 
Action: Mouse pressed left at (321, 361)
Screenshot: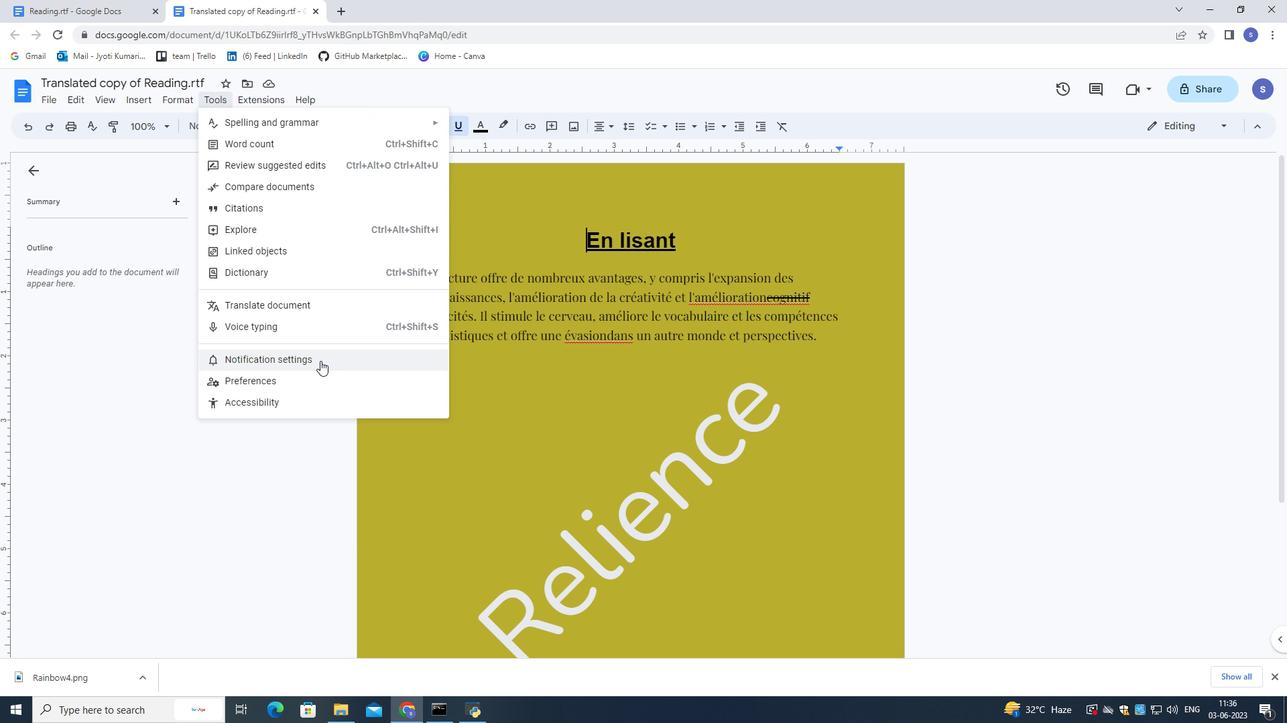 
Action: Mouse moved to (717, 541)
Screenshot: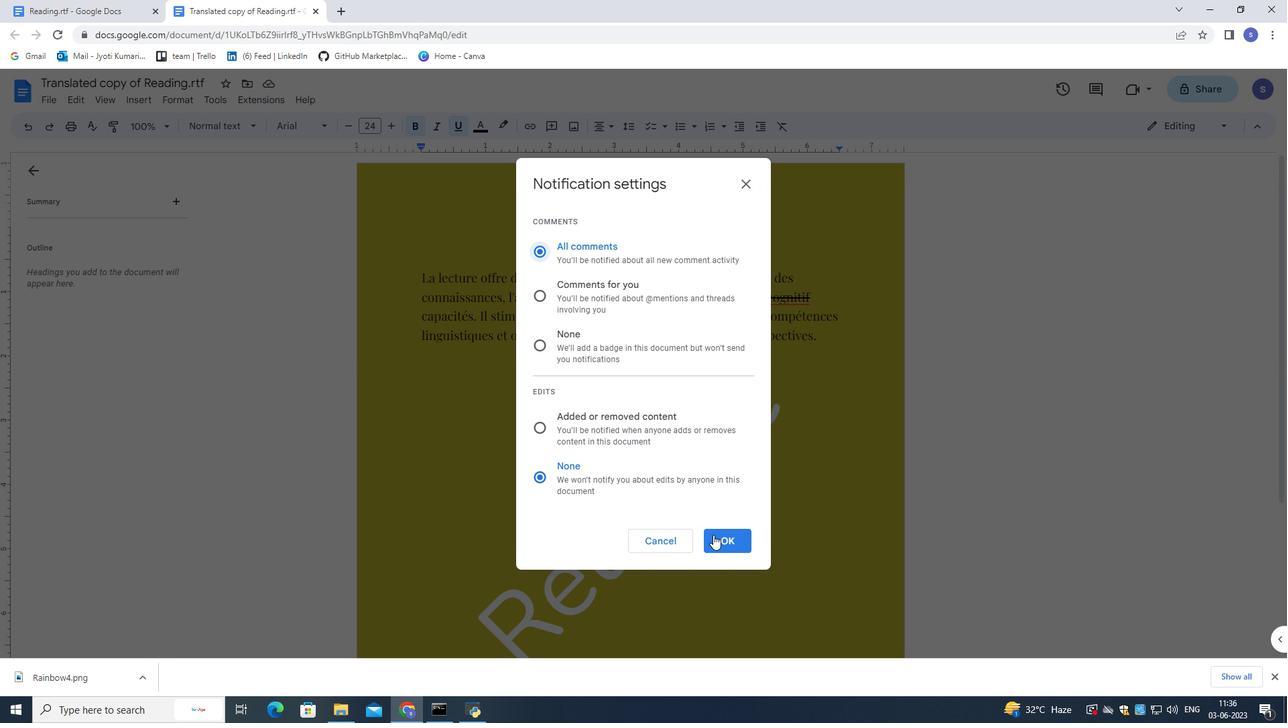 
Action: Mouse pressed left at (717, 541)
Screenshot: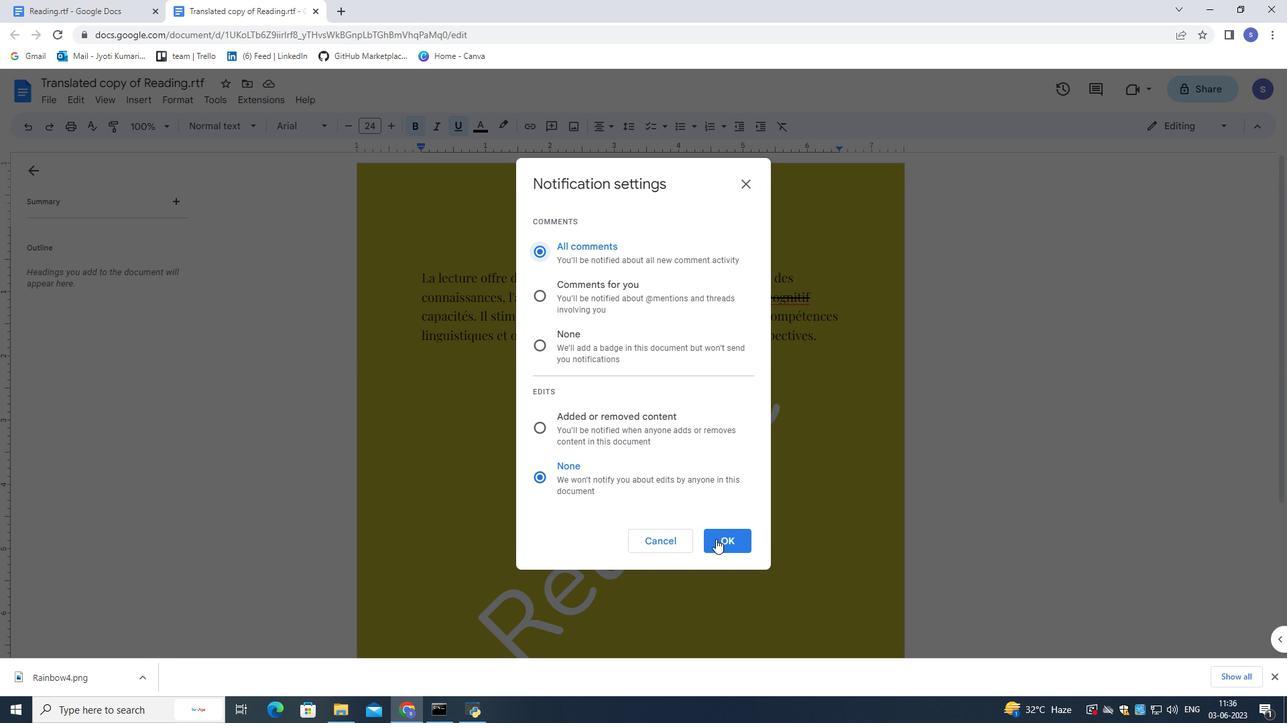 
Action: Mouse moved to (614, 429)
Screenshot: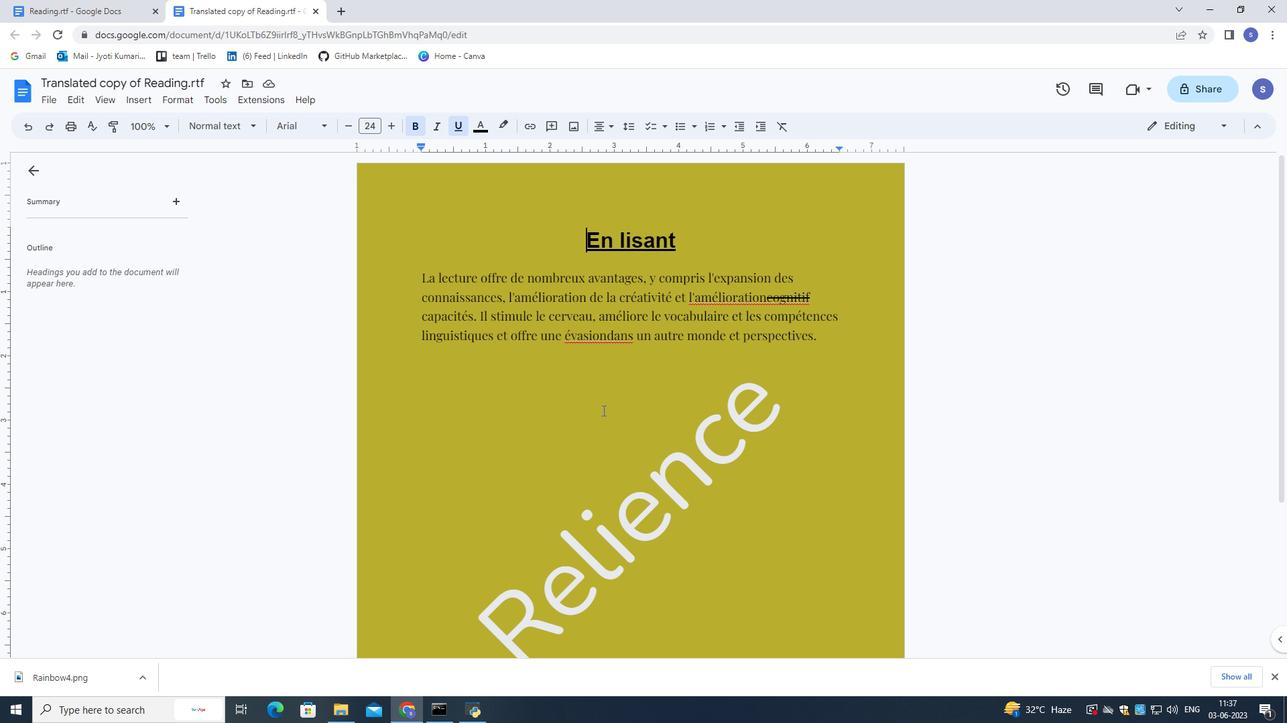 
Action: Mouse scrolled (614, 429) with delta (0, 0)
Screenshot: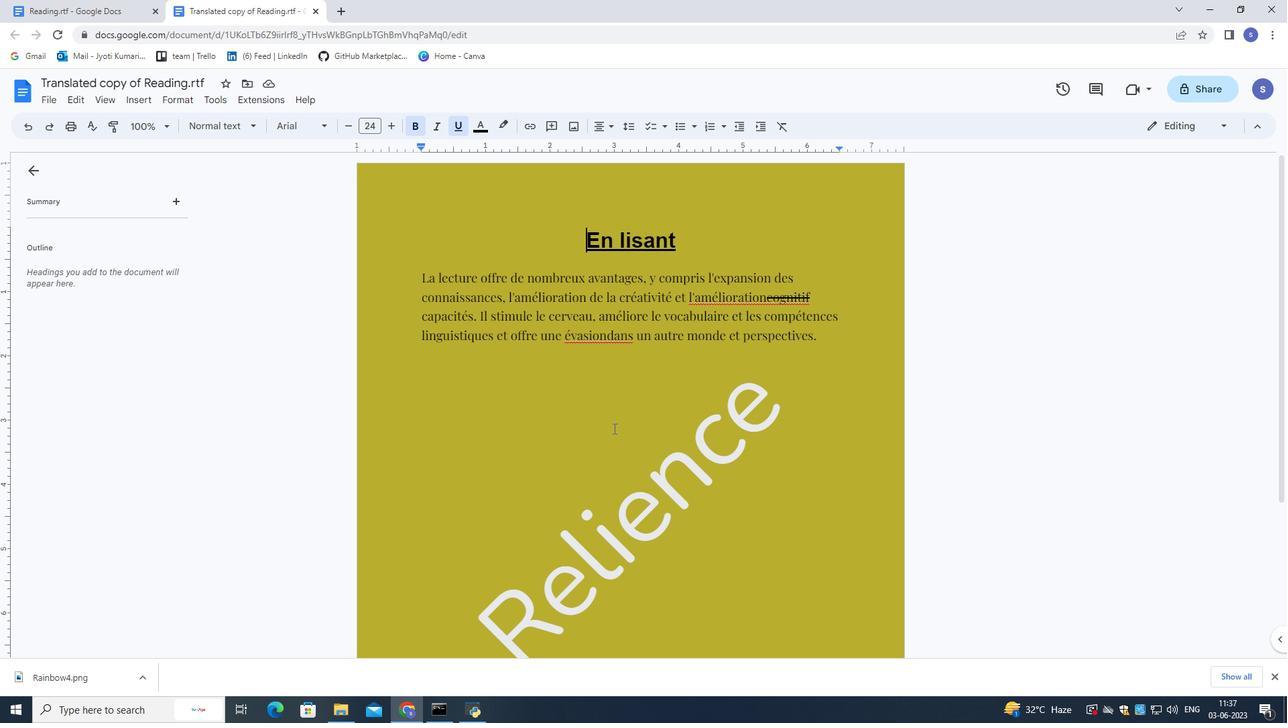 
Action: Mouse scrolled (614, 429) with delta (0, 0)
Screenshot: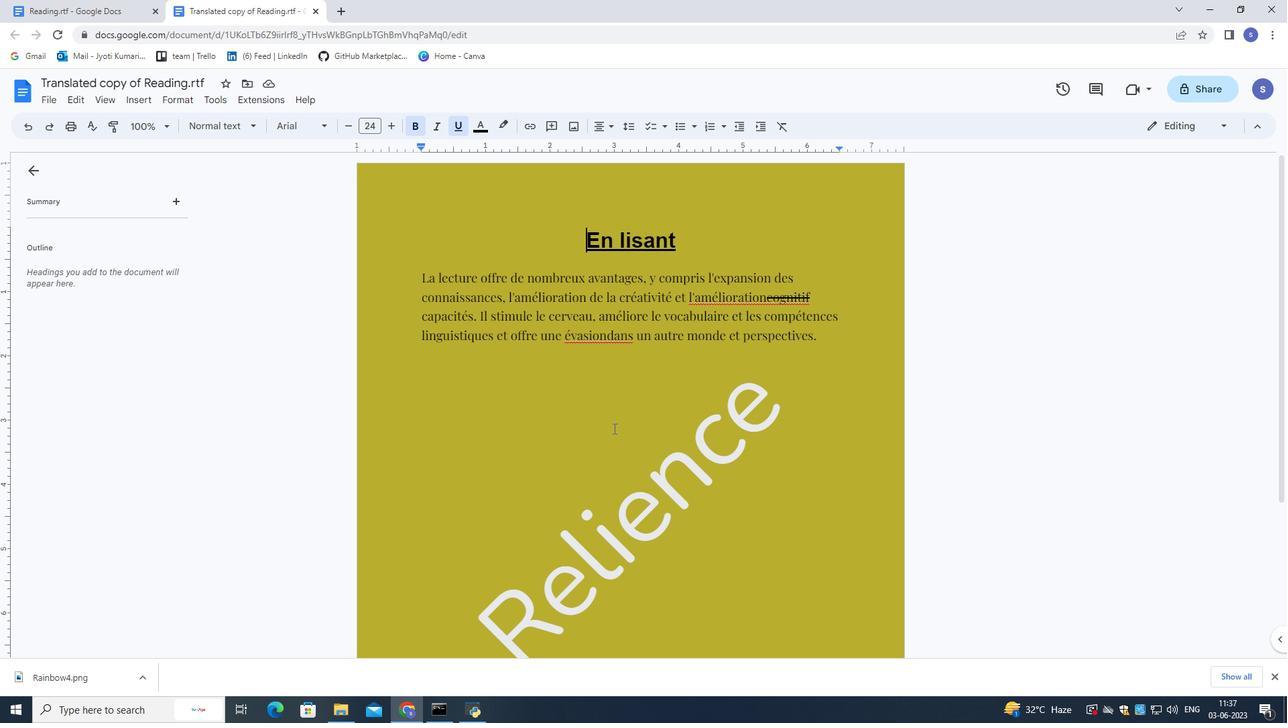 
Action: Mouse scrolled (614, 429) with delta (0, 0)
Screenshot: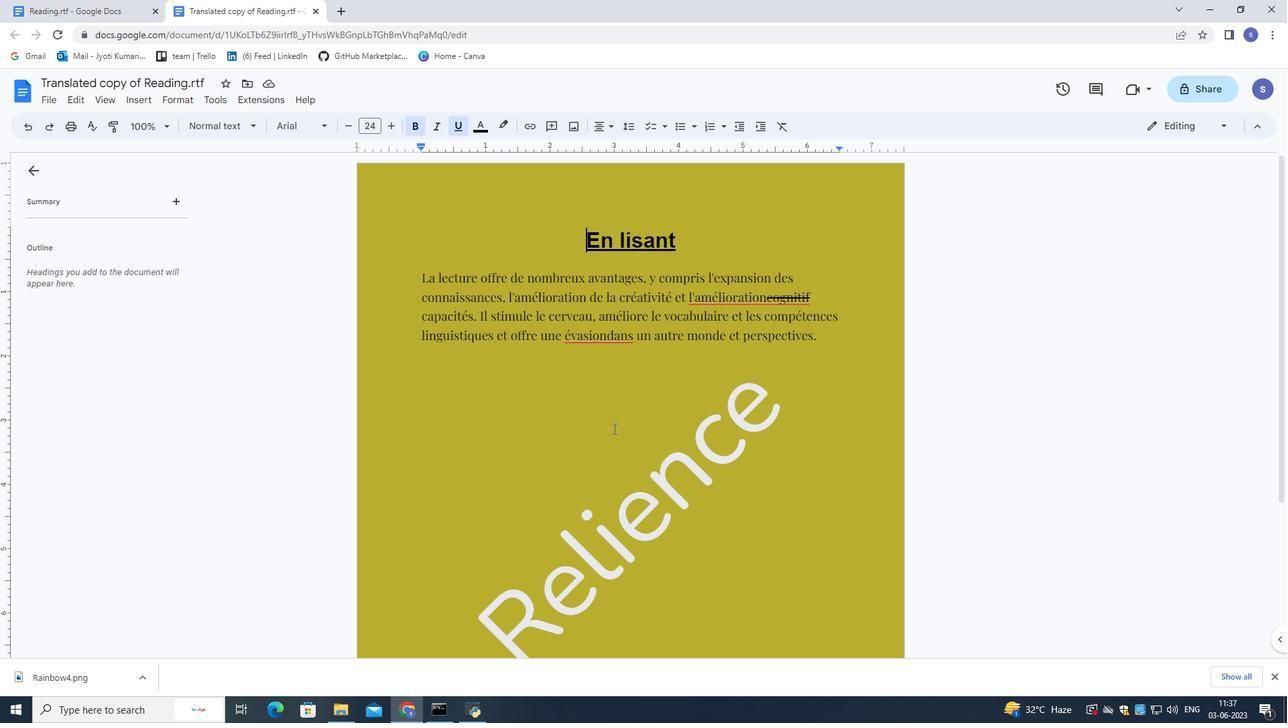
Action: Mouse scrolled (614, 429) with delta (0, 0)
Screenshot: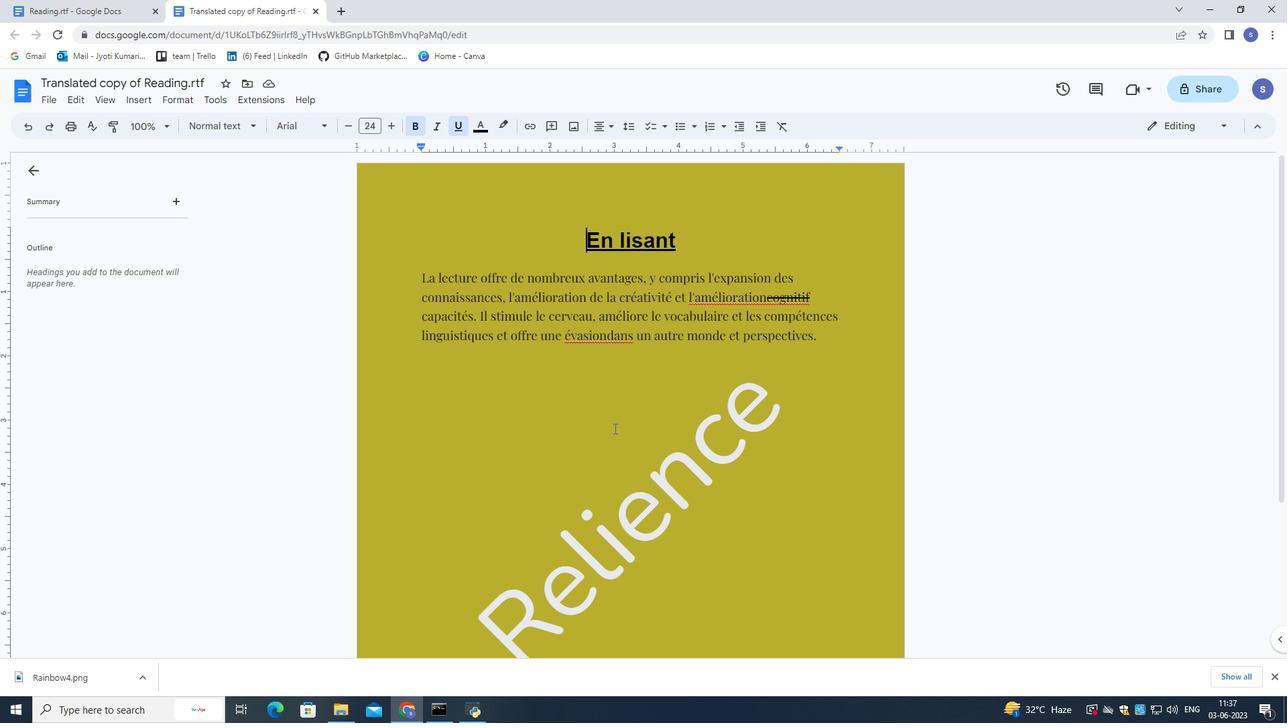 
Action: Mouse moved to (614, 429)
Screenshot: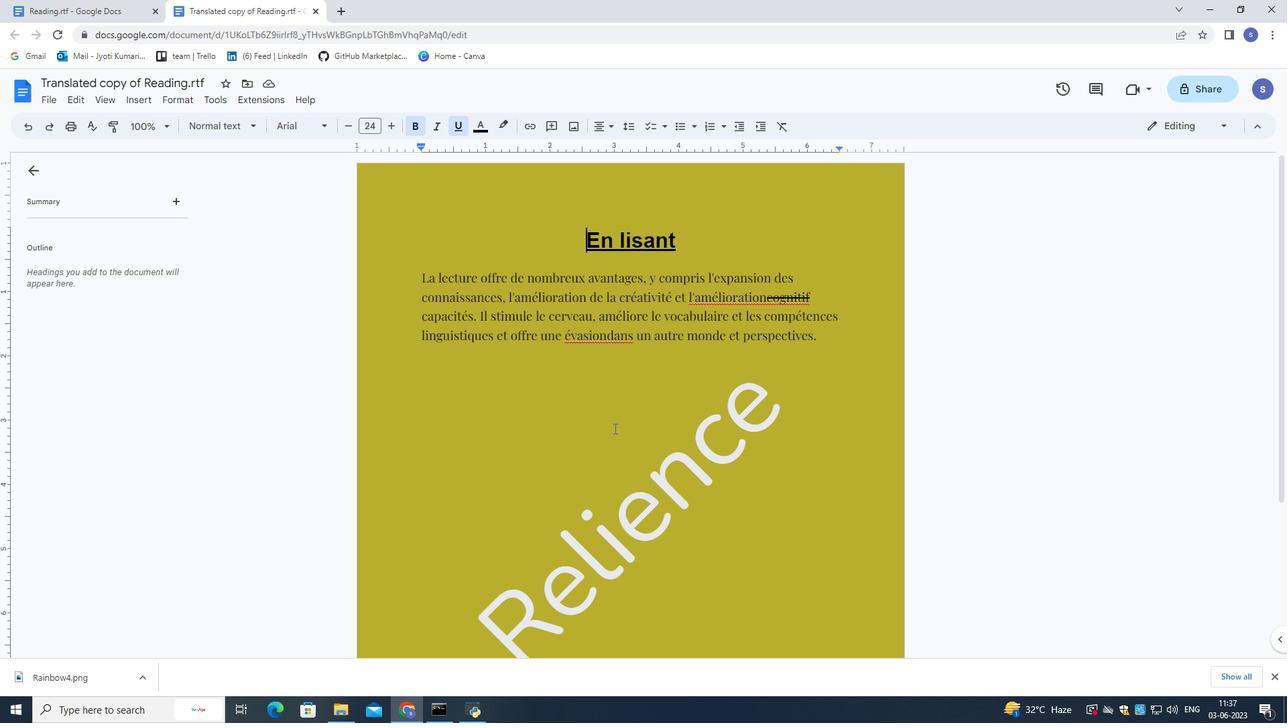 
Action: Mouse scrolled (614, 429) with delta (0, 0)
Screenshot: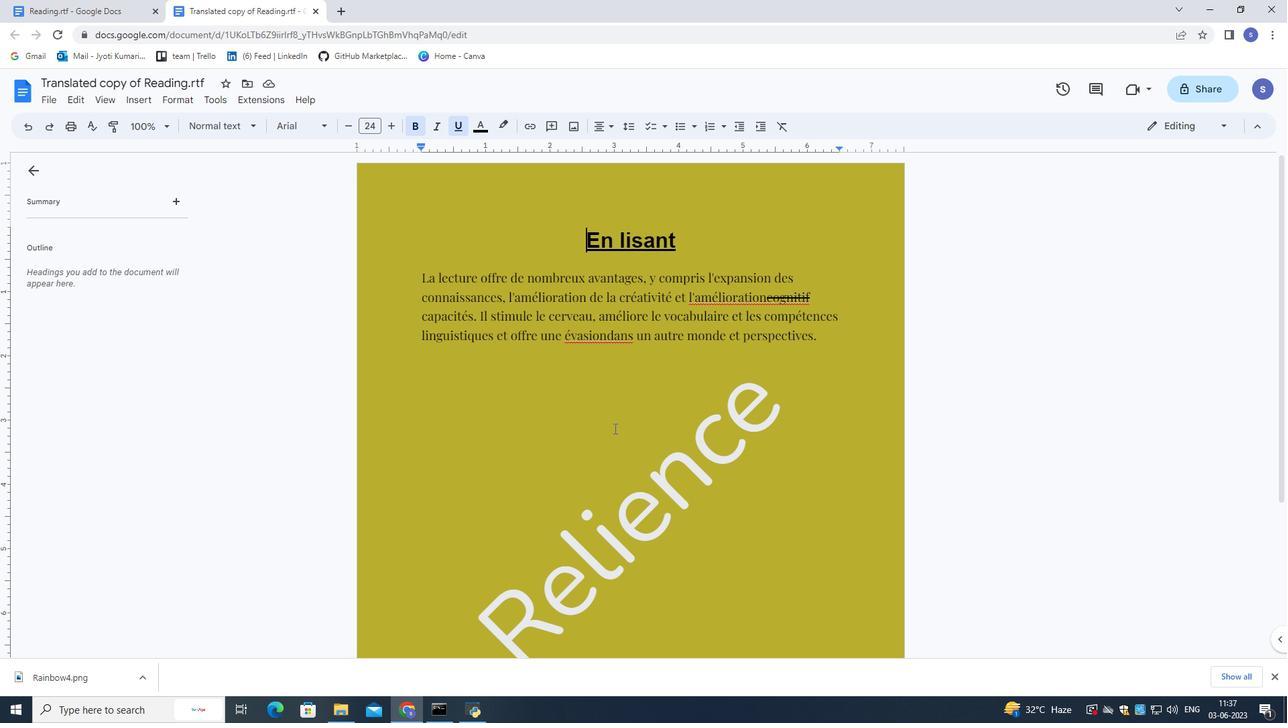 
Action: Mouse moved to (614, 429)
Screenshot: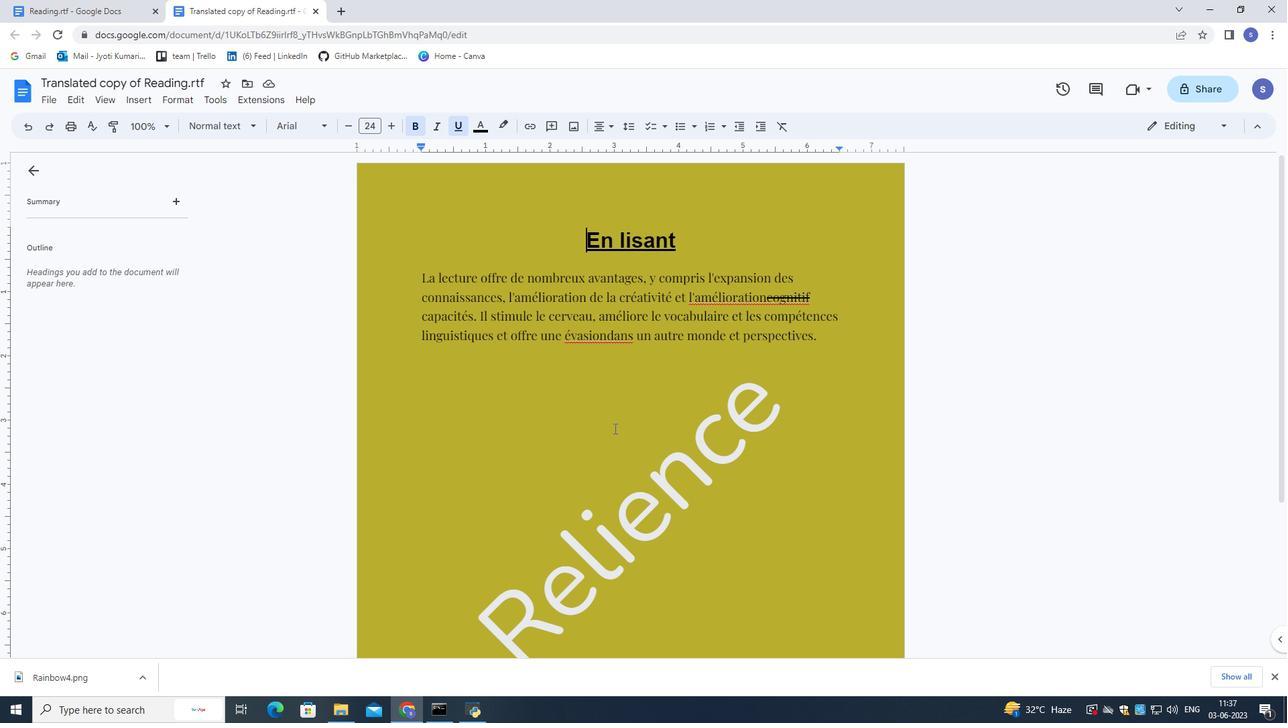 
Action: Mouse scrolled (614, 428) with delta (0, 0)
Screenshot: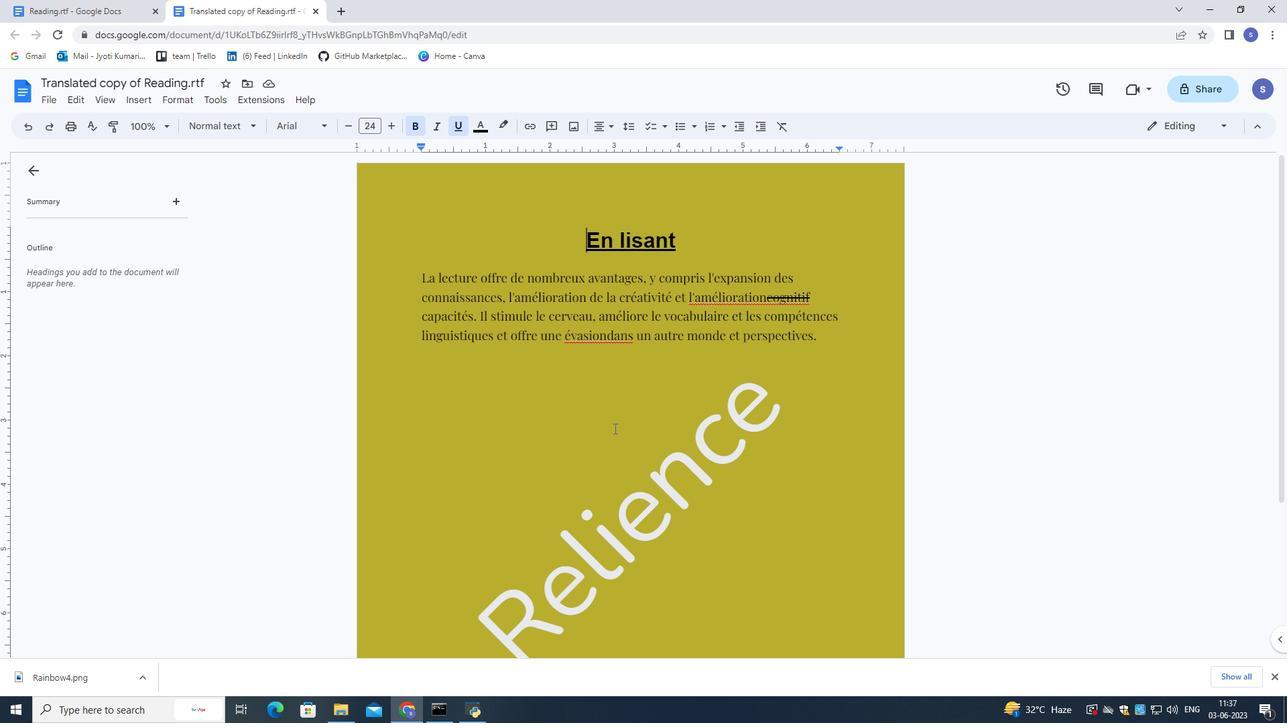 
Action: Mouse scrolled (614, 428) with delta (0, 0)
Screenshot: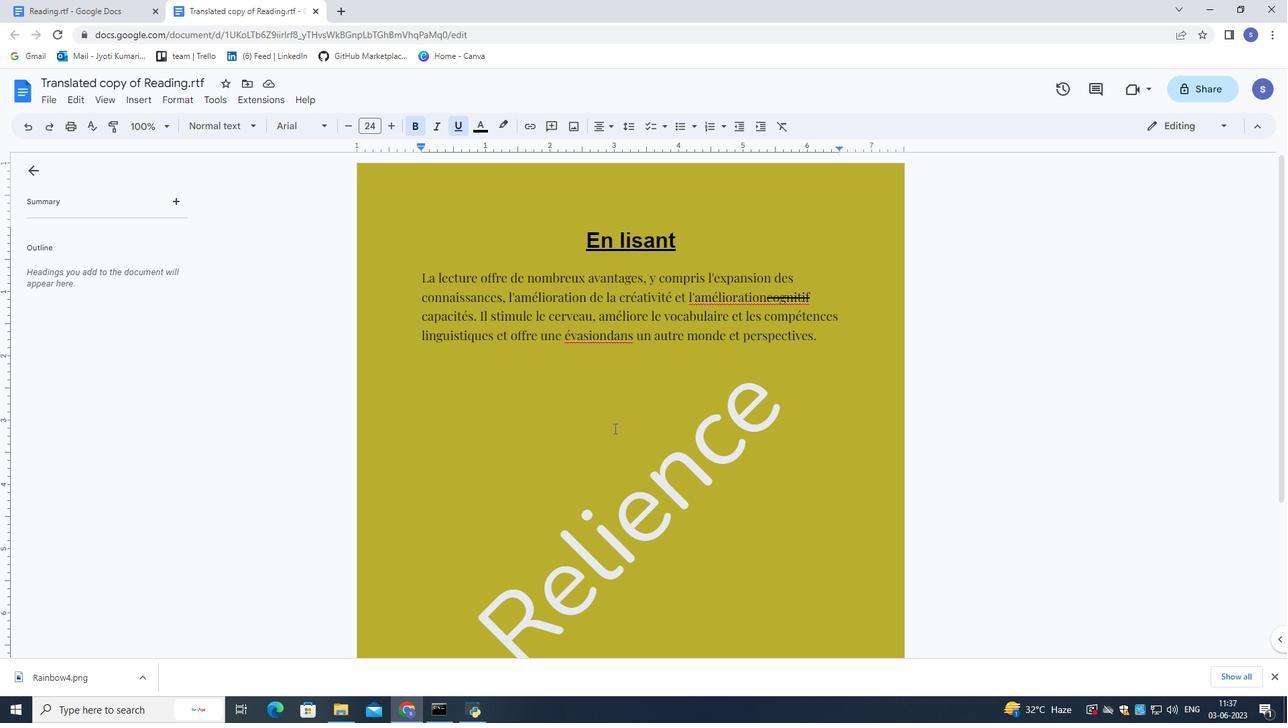 
Action: Mouse scrolled (614, 428) with delta (0, 0)
Screenshot: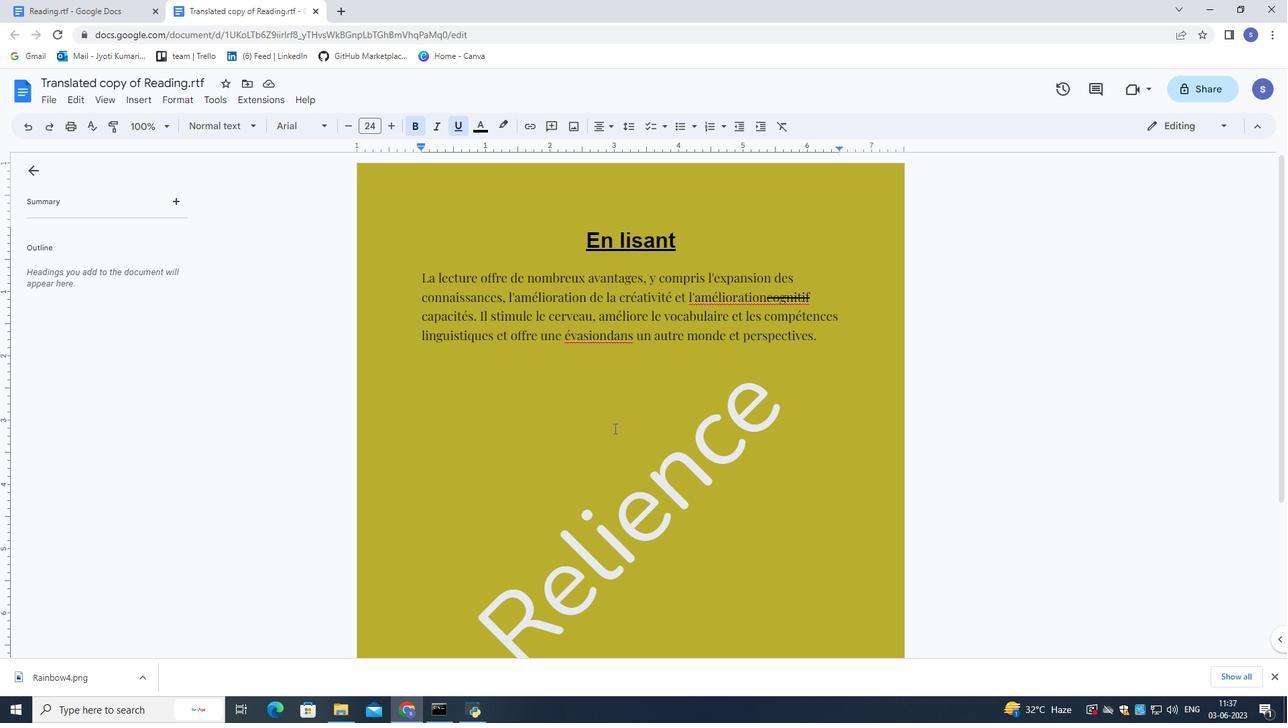 
Action: Mouse scrolled (614, 428) with delta (0, 0)
Screenshot: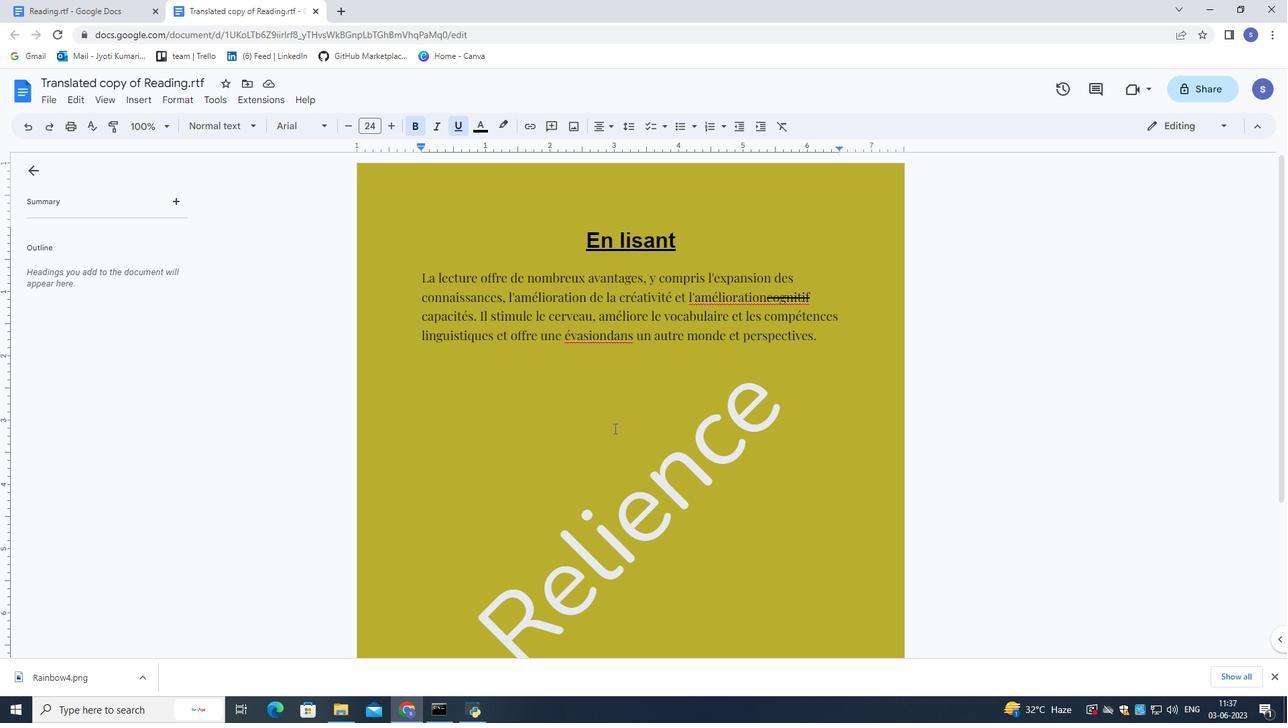 
Action: Mouse scrolled (614, 428) with delta (0, 0)
Screenshot: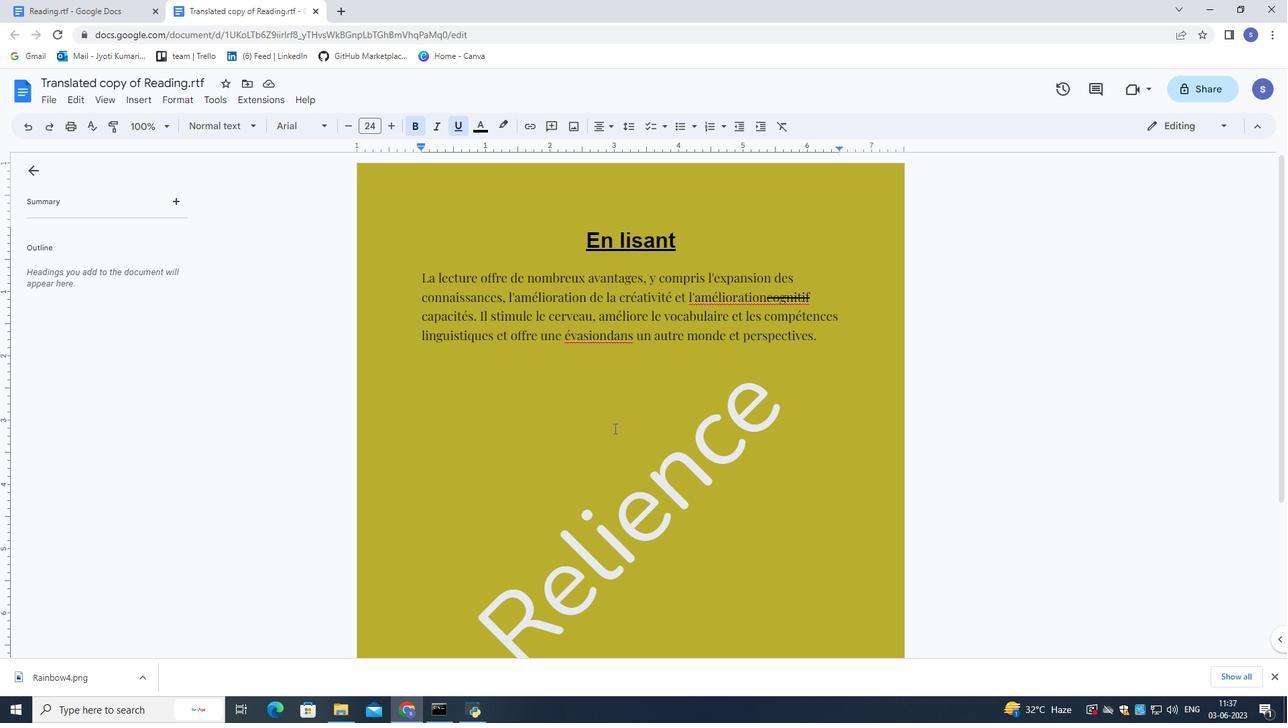 
Action: Mouse scrolled (614, 428) with delta (0, 0)
Screenshot: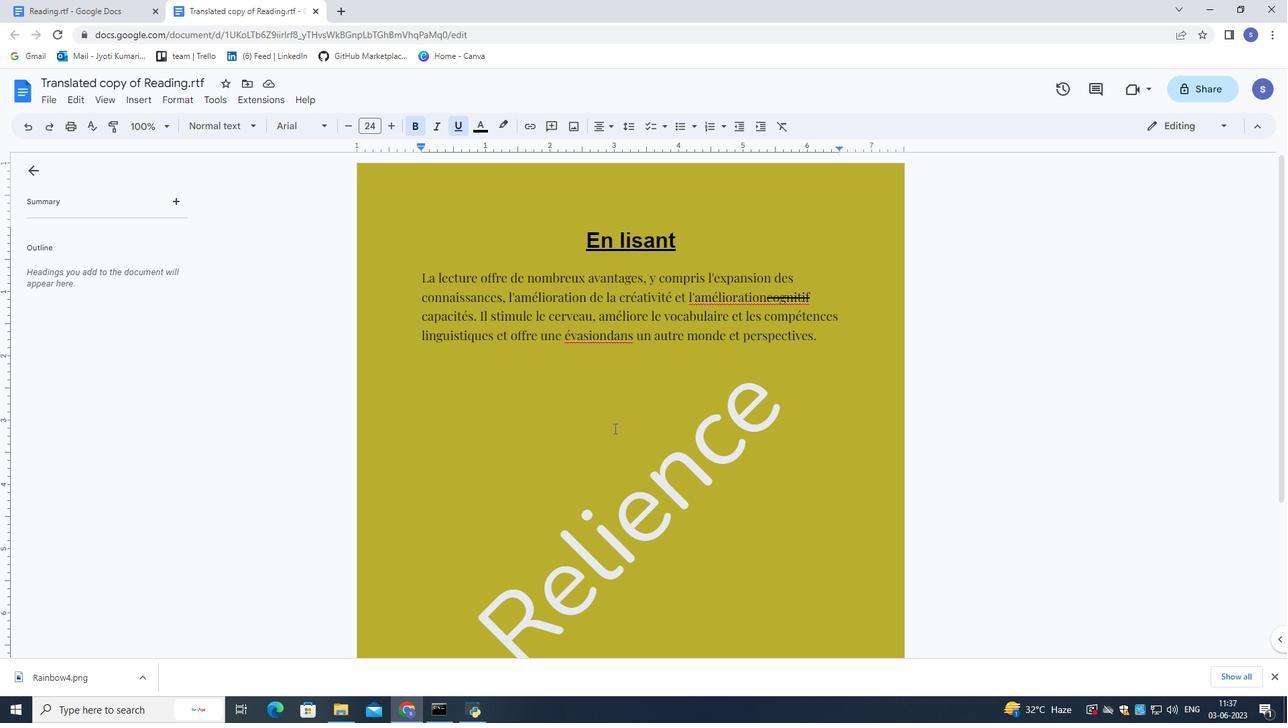 
Action: Mouse scrolled (614, 429) with delta (0, 0)
Screenshot: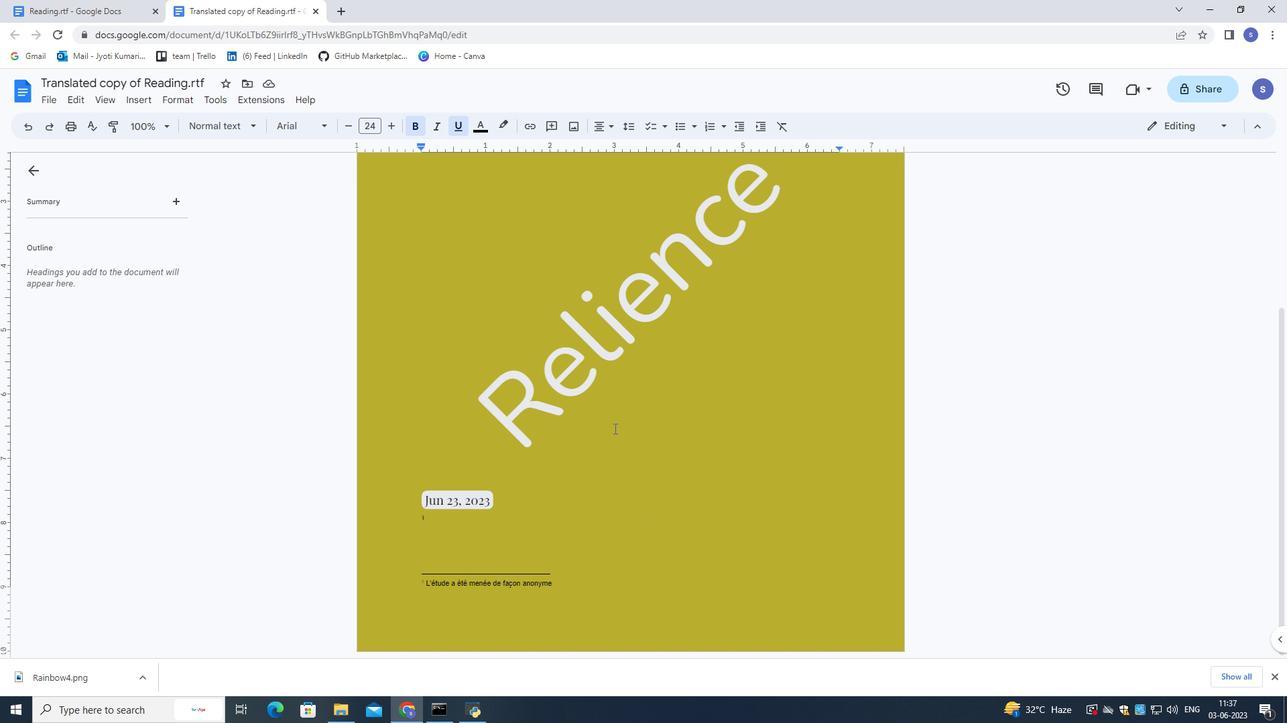 
Action: Mouse scrolled (614, 429) with delta (0, 0)
Screenshot: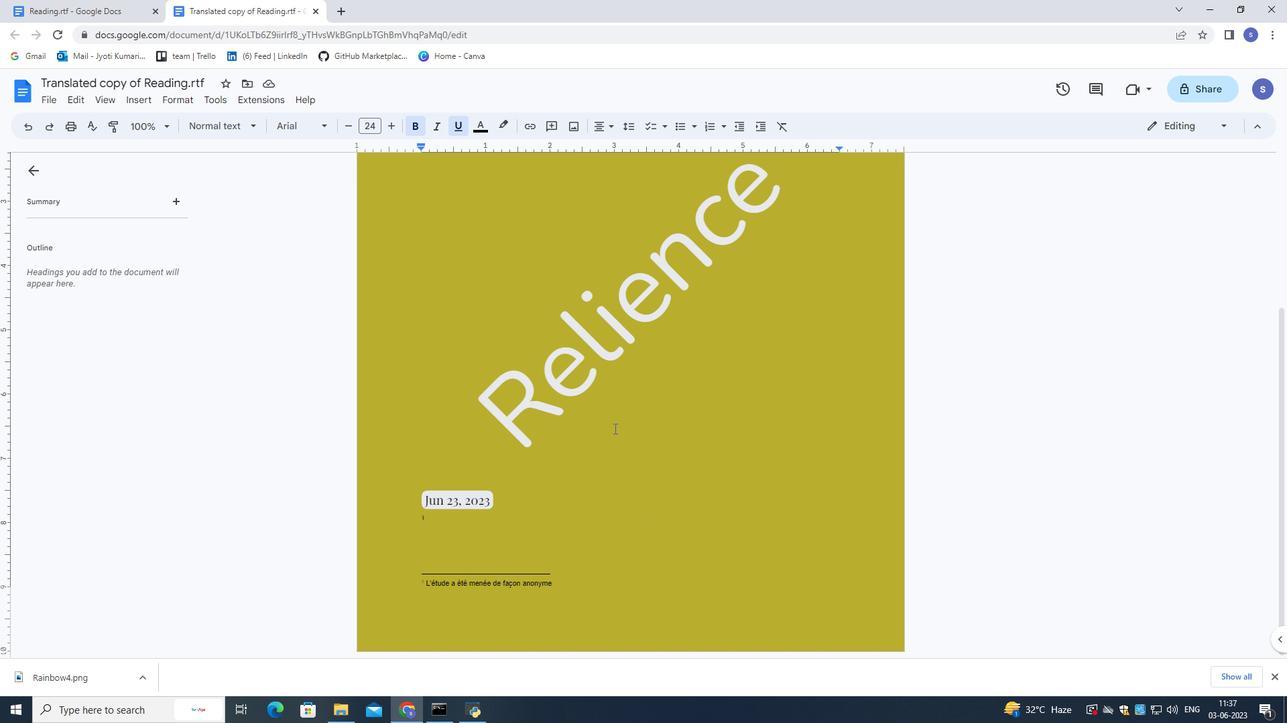 
Action: Mouse scrolled (614, 429) with delta (0, 0)
Screenshot: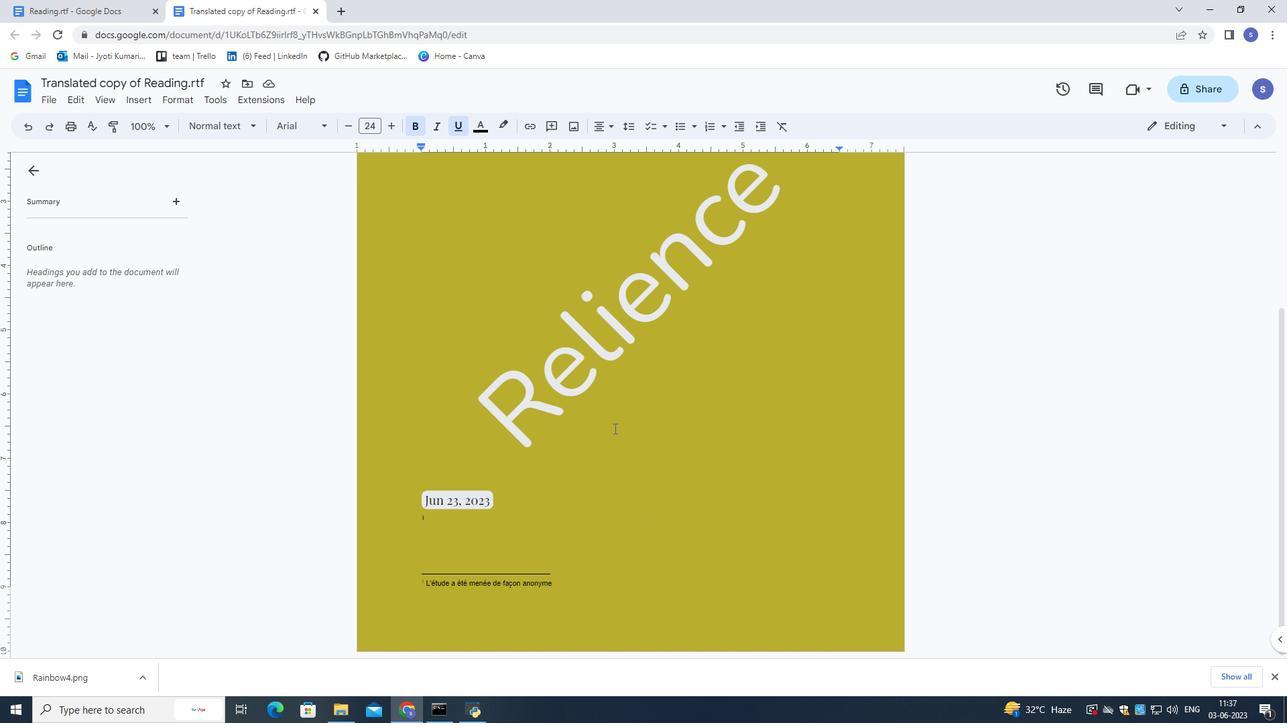 
Action: Mouse scrolled (614, 429) with delta (0, 0)
Screenshot: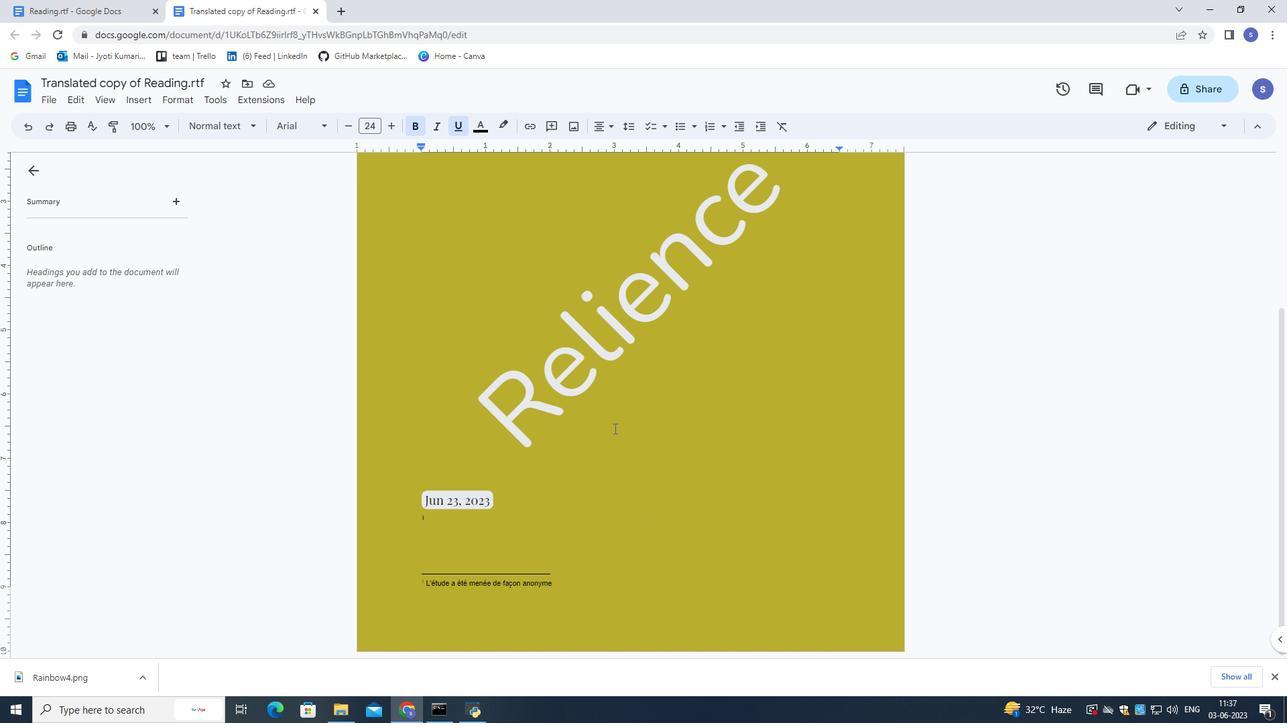 
Action: Mouse scrolled (614, 429) with delta (0, 0)
Screenshot: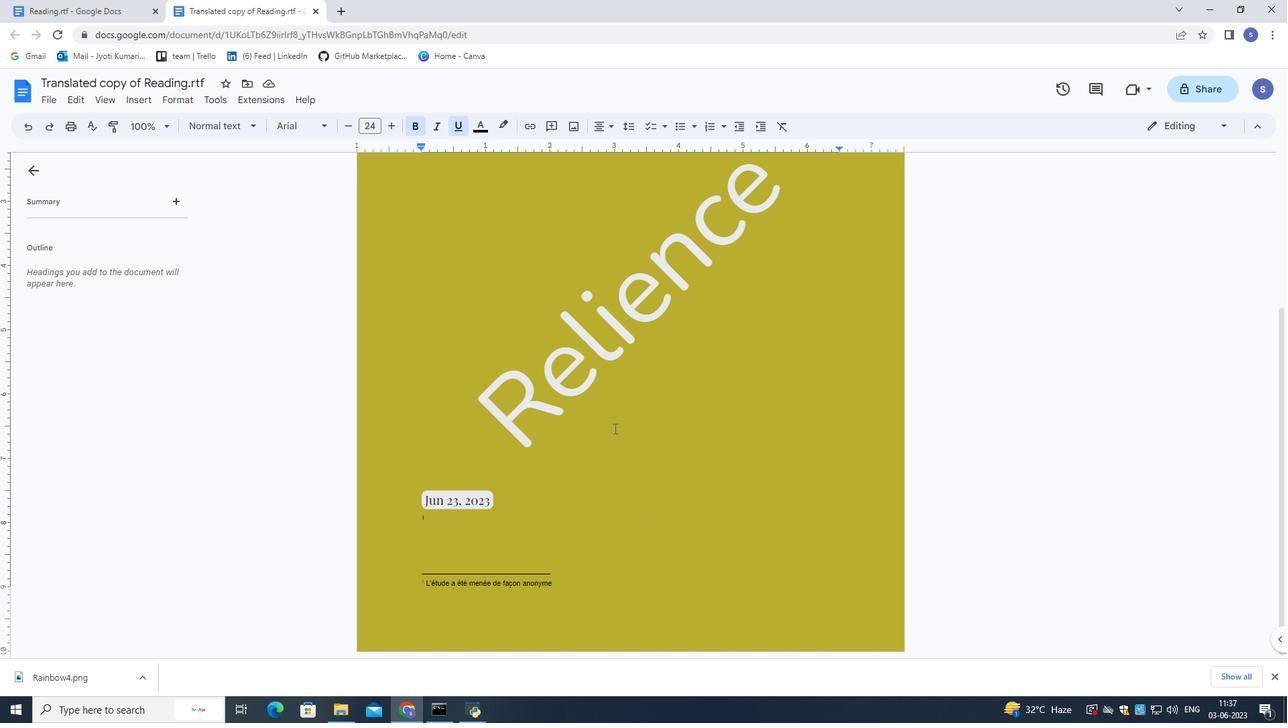 
Action: Mouse scrolled (614, 429) with delta (0, 0)
Screenshot: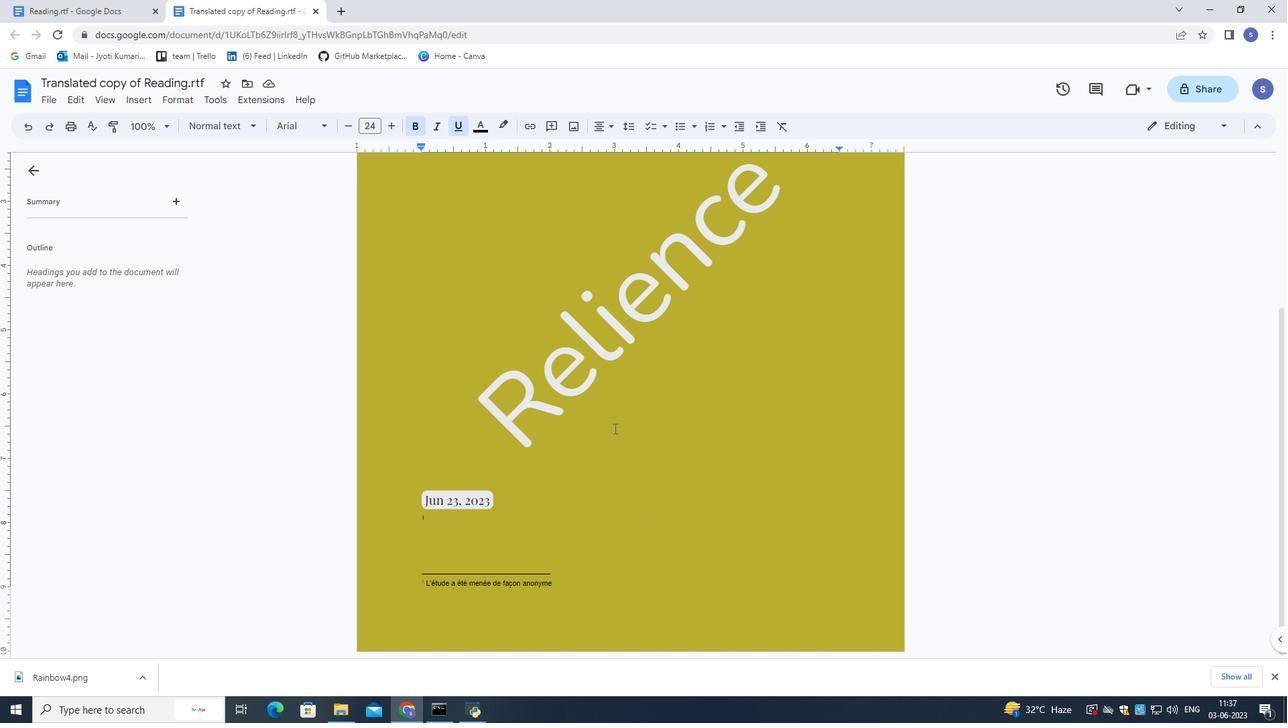 
Action: Mouse moved to (614, 428)
Screenshot: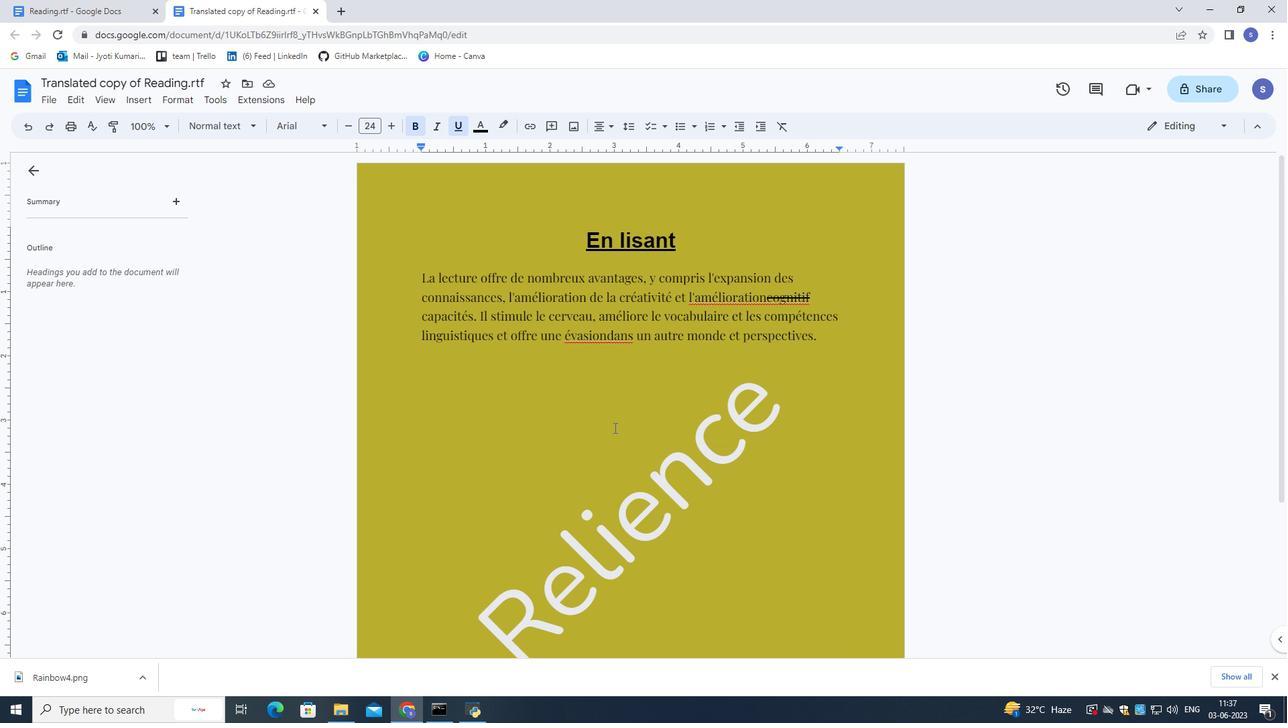 
